 Task: Open Card Cloud Migration Planning in Board IT Infrastructure Planning and Optimization to Workspace Information Management and add a team member Softage.2@softage.net, a label Blue, a checklist Social Media Marketing, an attachment from your computer, a color Blue and finally, add a card description 'Plan and execute company team-building activity at a wine tasting' and a comment 'This task presents an opportunity to demonstrate our leadership and decision-making skills, making informed choices and taking action.'. Add a start date 'Jan 06, 1900' with a due date 'Jan 13, 1900'
Action: Mouse moved to (460, 166)
Screenshot: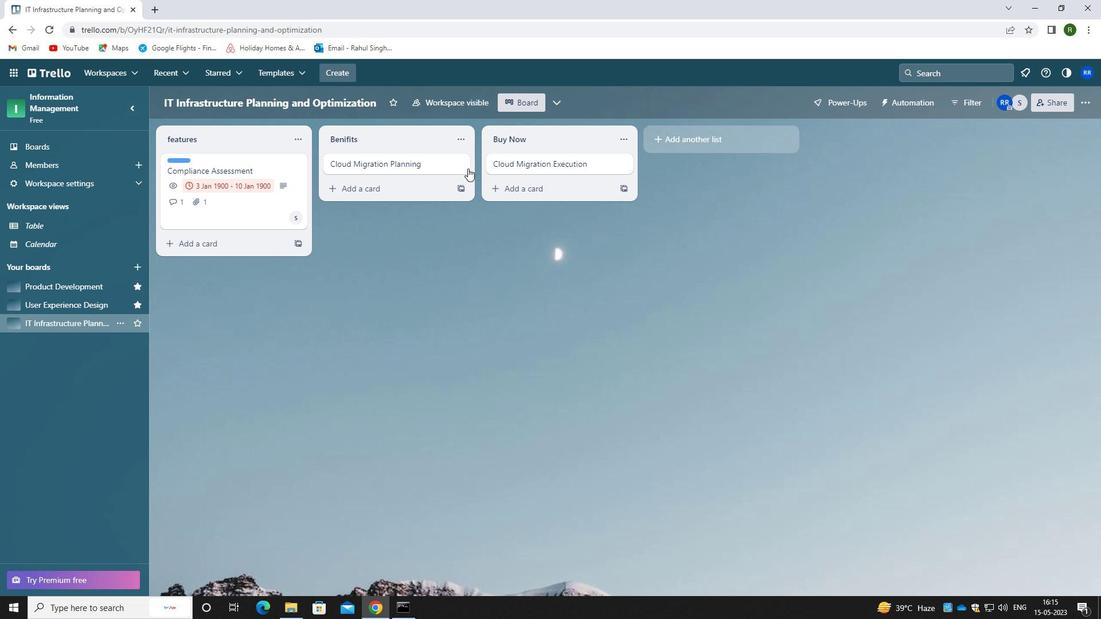
Action: Mouse pressed left at (460, 166)
Screenshot: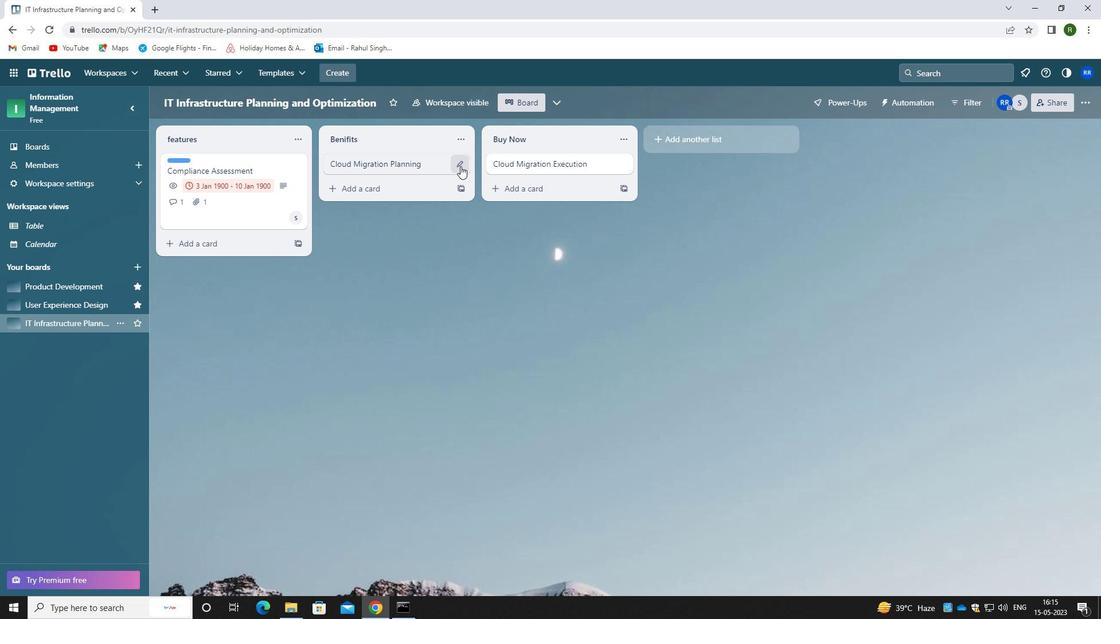
Action: Mouse moved to (521, 160)
Screenshot: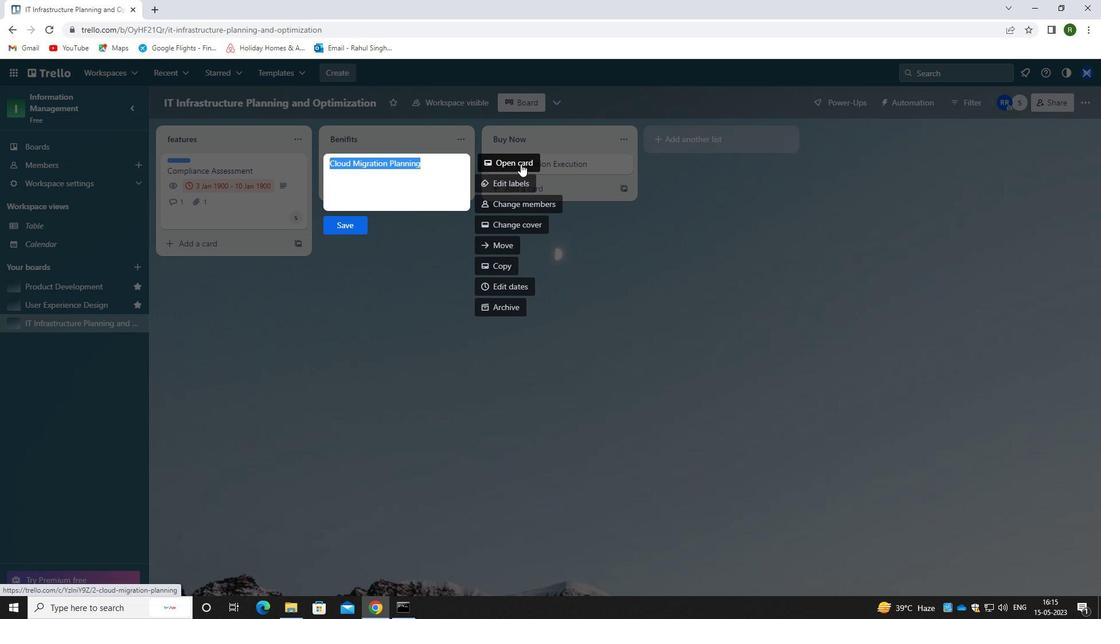 
Action: Mouse pressed left at (521, 160)
Screenshot: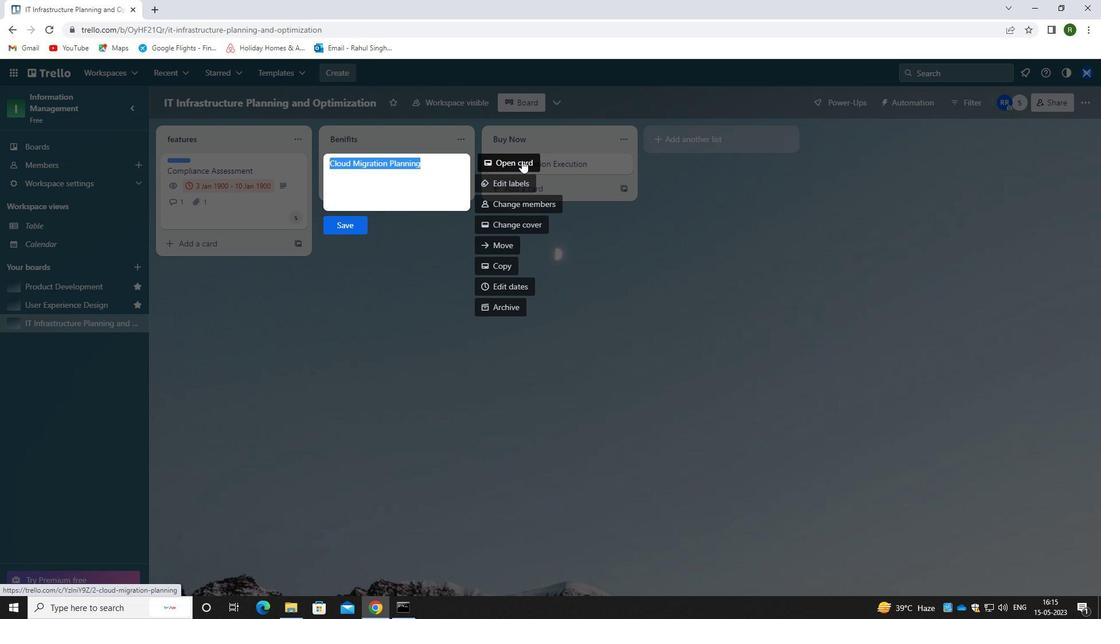 
Action: Mouse moved to (700, 204)
Screenshot: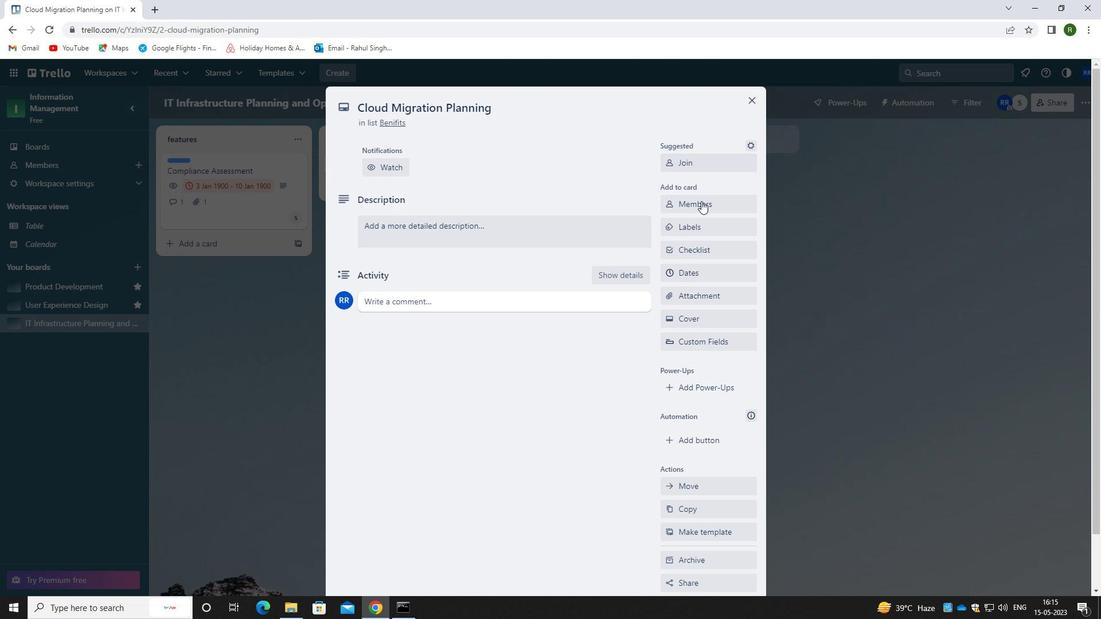 
Action: Mouse pressed left at (700, 204)
Screenshot: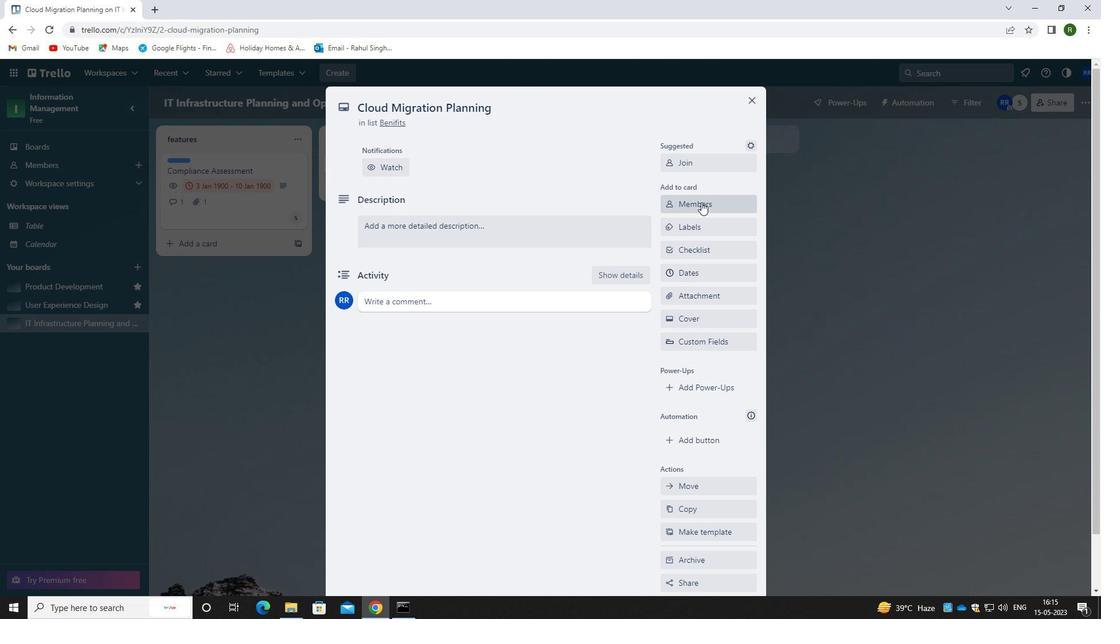 
Action: Mouse moved to (713, 260)
Screenshot: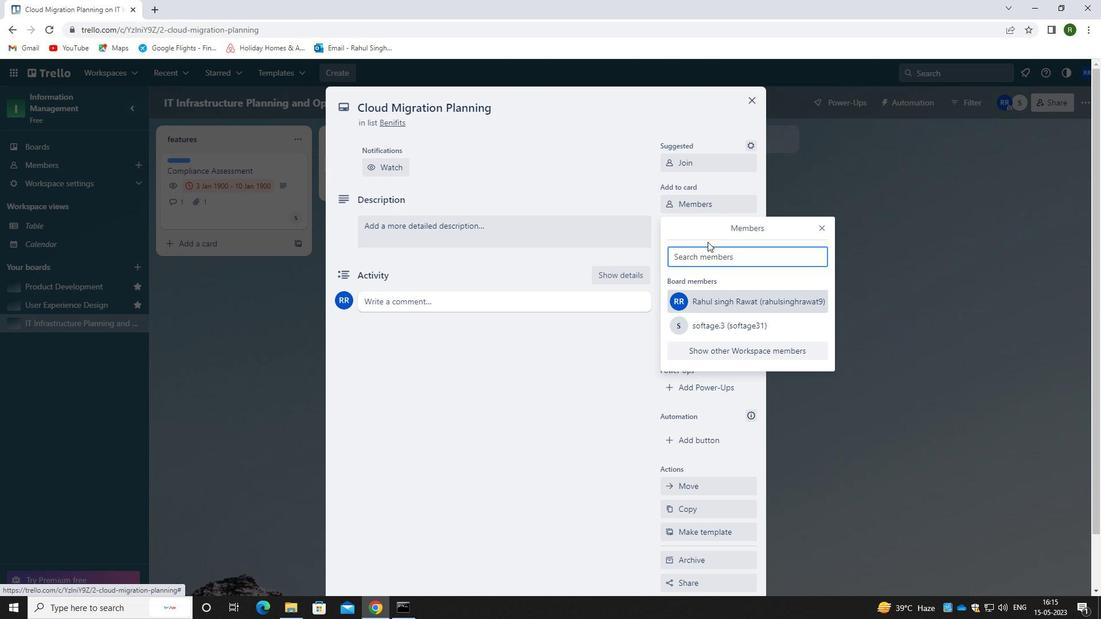 
Action: Key pressed <Key.caps_lock>s<Key.caps_lock>oftage.2<Key.shift>@SOFTAGE,<Key.backspace>.NET
Screenshot: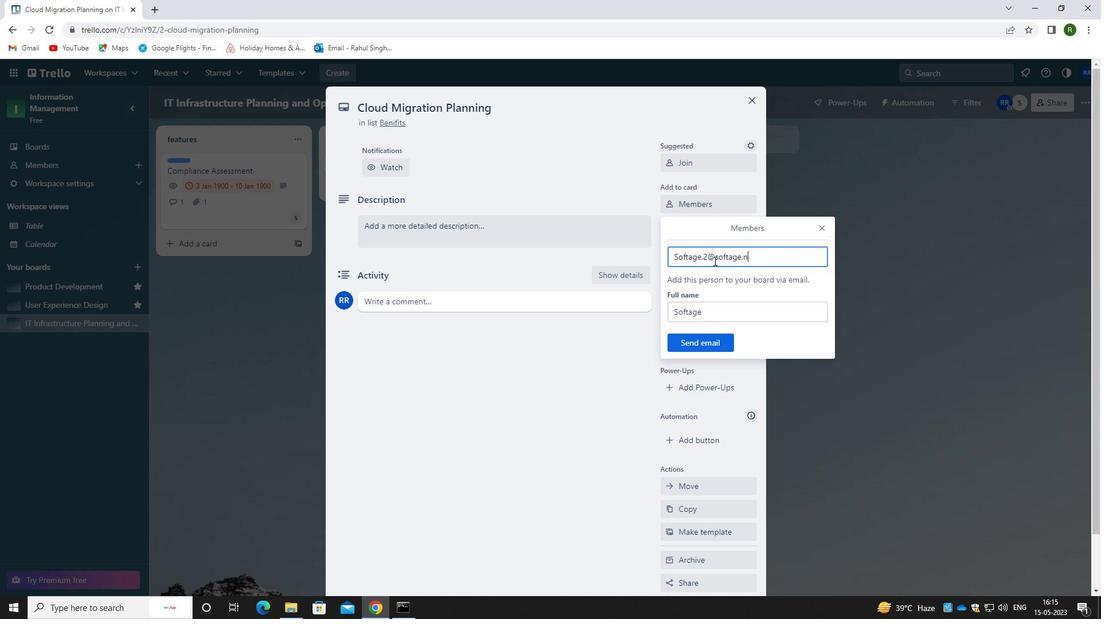 
Action: Mouse moved to (716, 342)
Screenshot: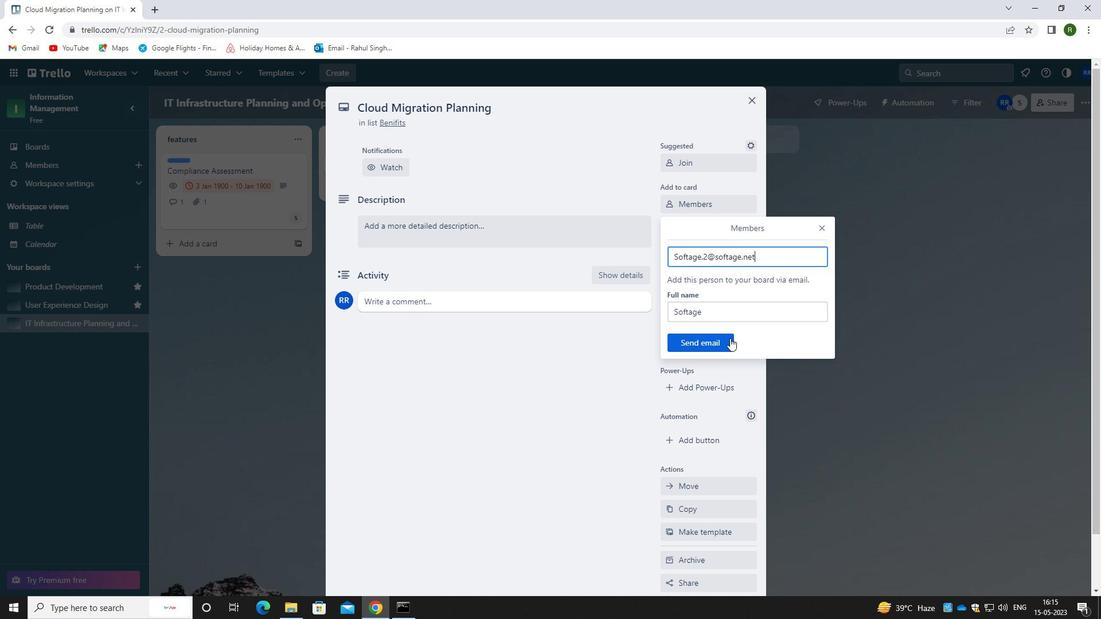 
Action: Mouse pressed left at (716, 342)
Screenshot: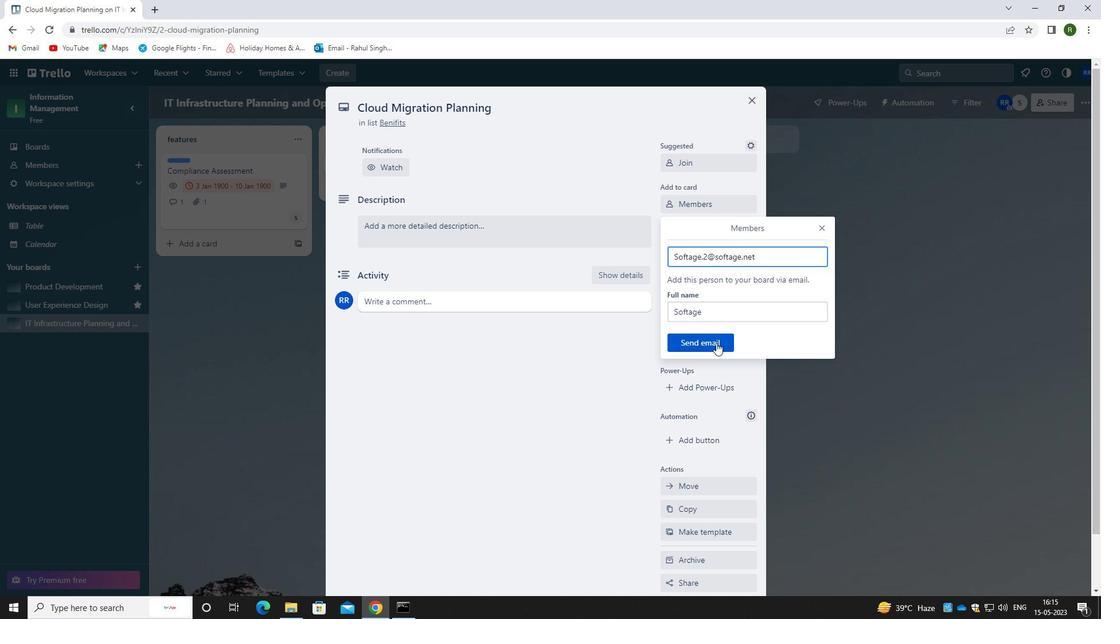 
Action: Mouse moved to (702, 217)
Screenshot: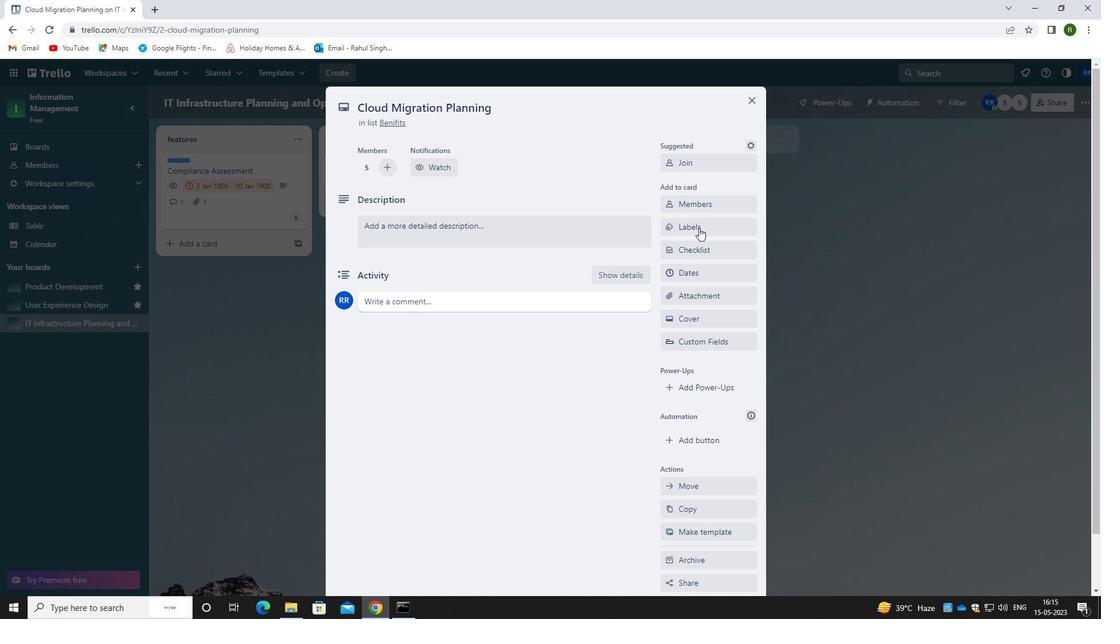
Action: Mouse pressed left at (702, 217)
Screenshot: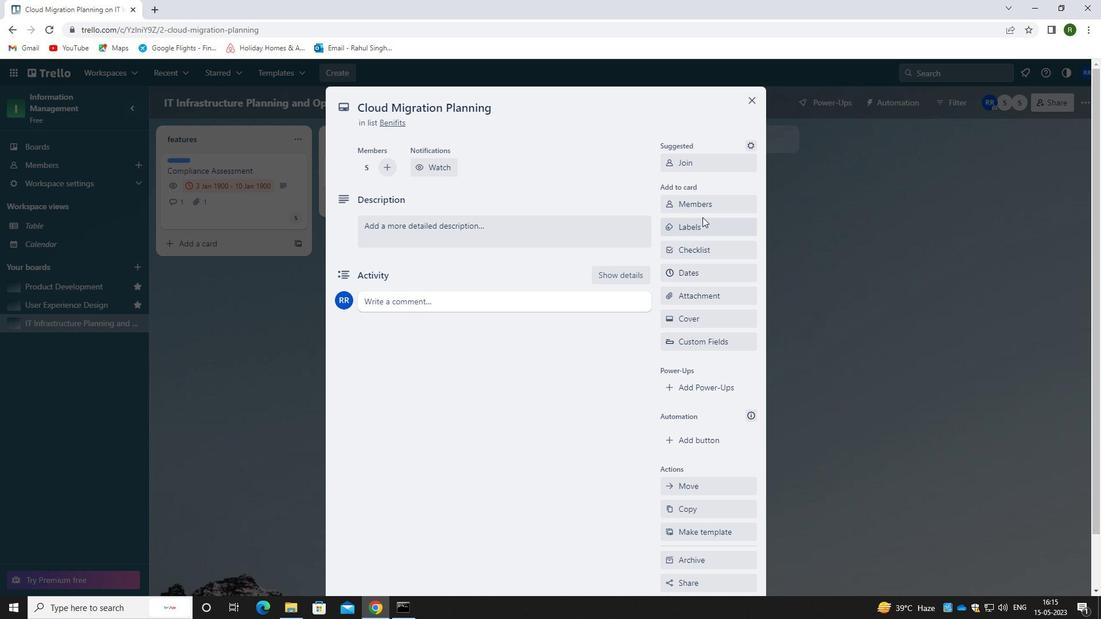 
Action: Mouse moved to (704, 223)
Screenshot: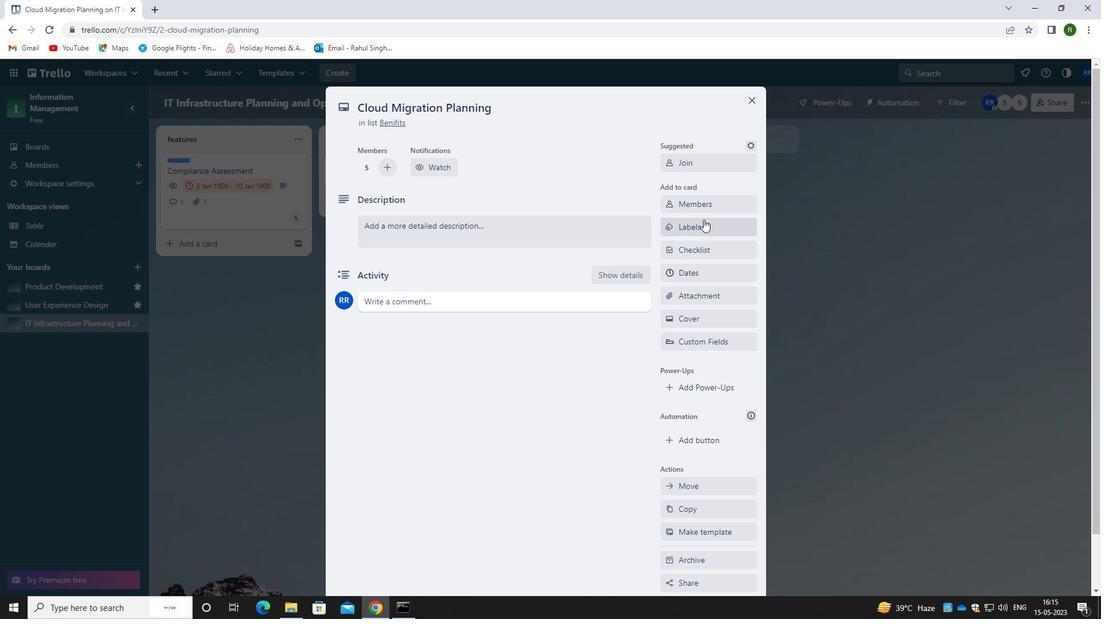 
Action: Mouse pressed left at (704, 223)
Screenshot: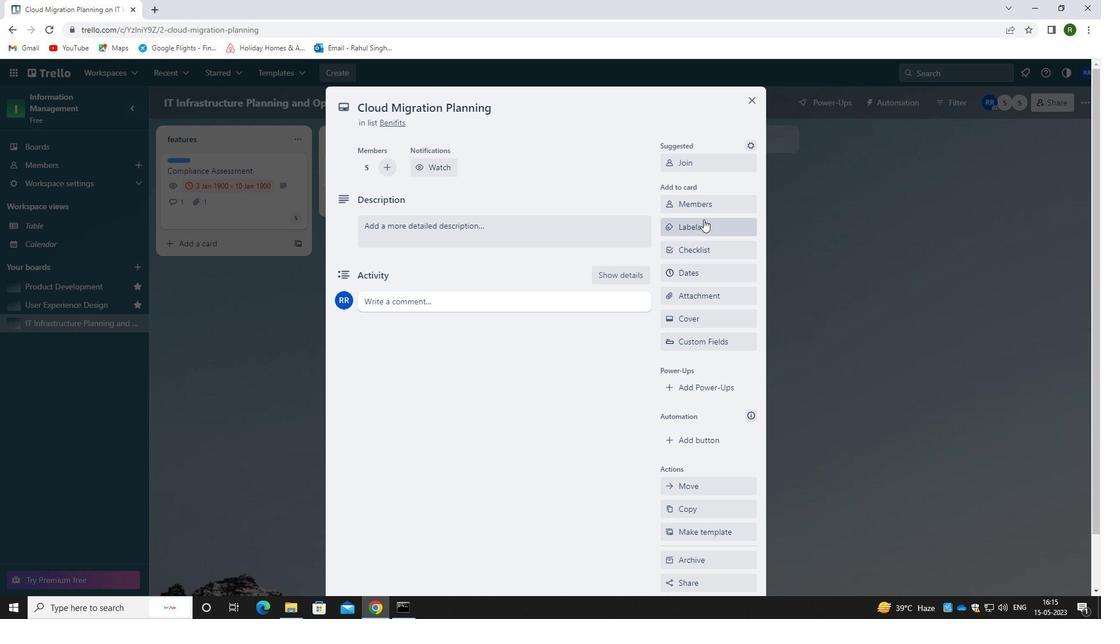 
Action: Key pressed BLUE
Screenshot: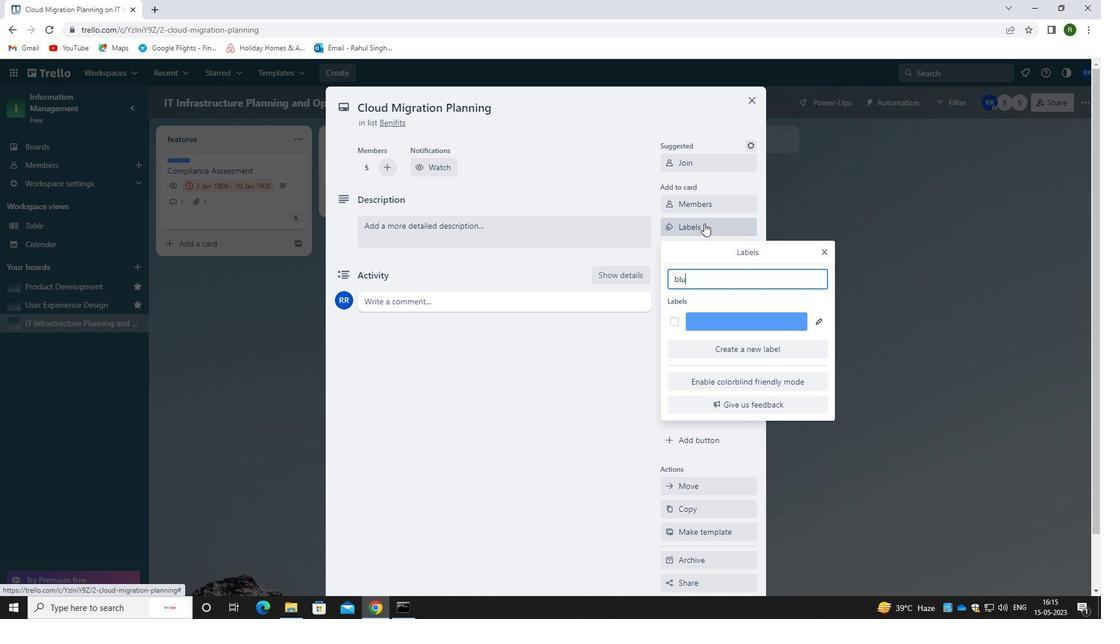 
Action: Mouse moved to (675, 318)
Screenshot: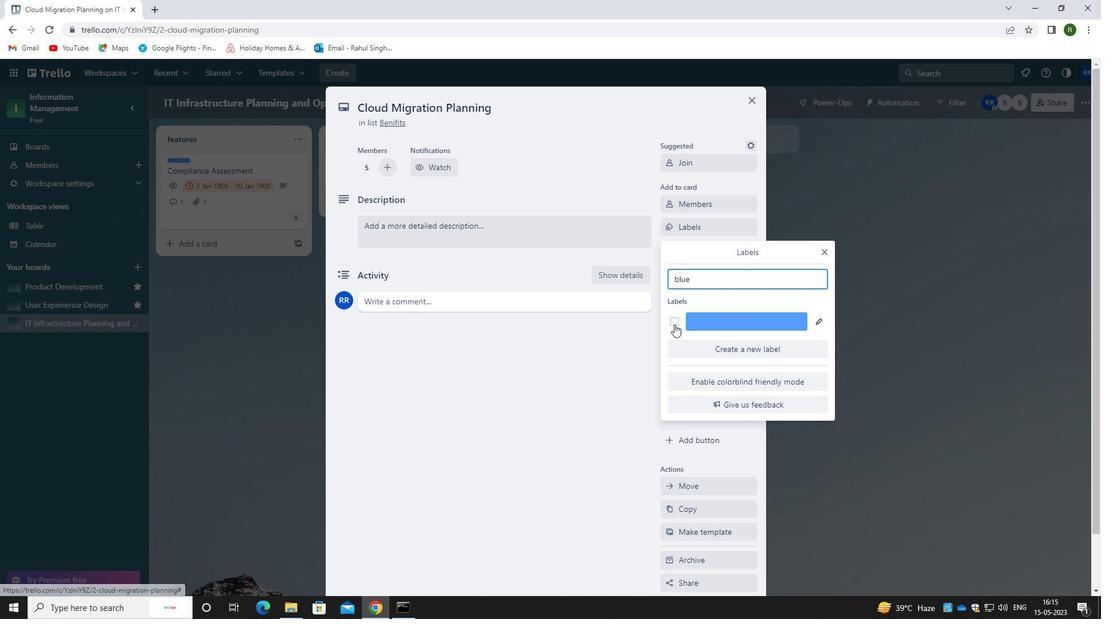 
Action: Mouse pressed left at (675, 318)
Screenshot: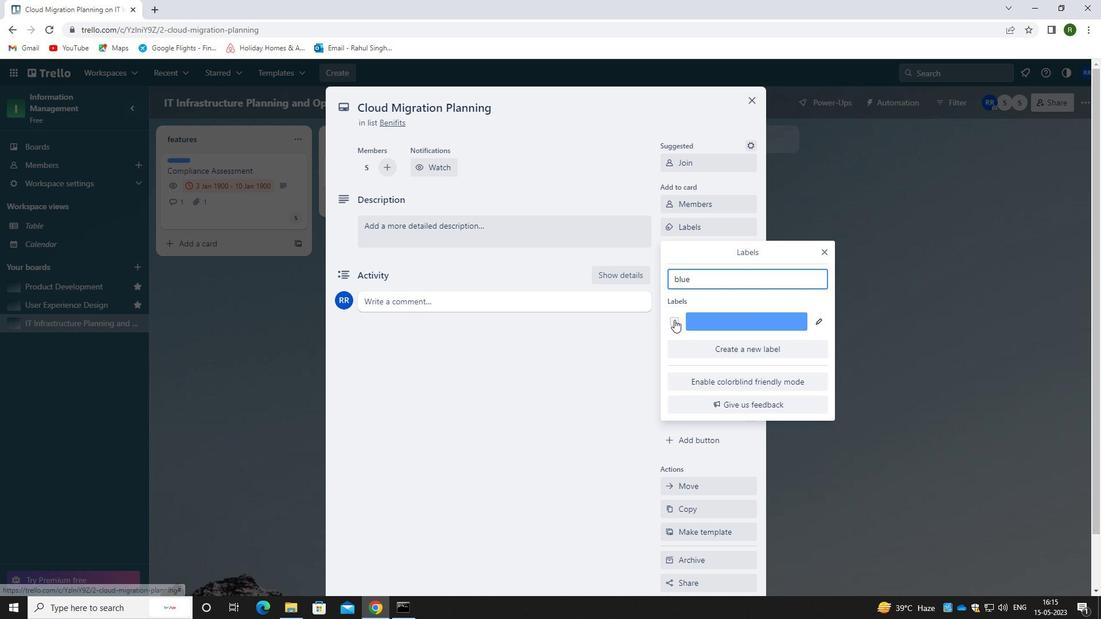 
Action: Mouse moved to (595, 371)
Screenshot: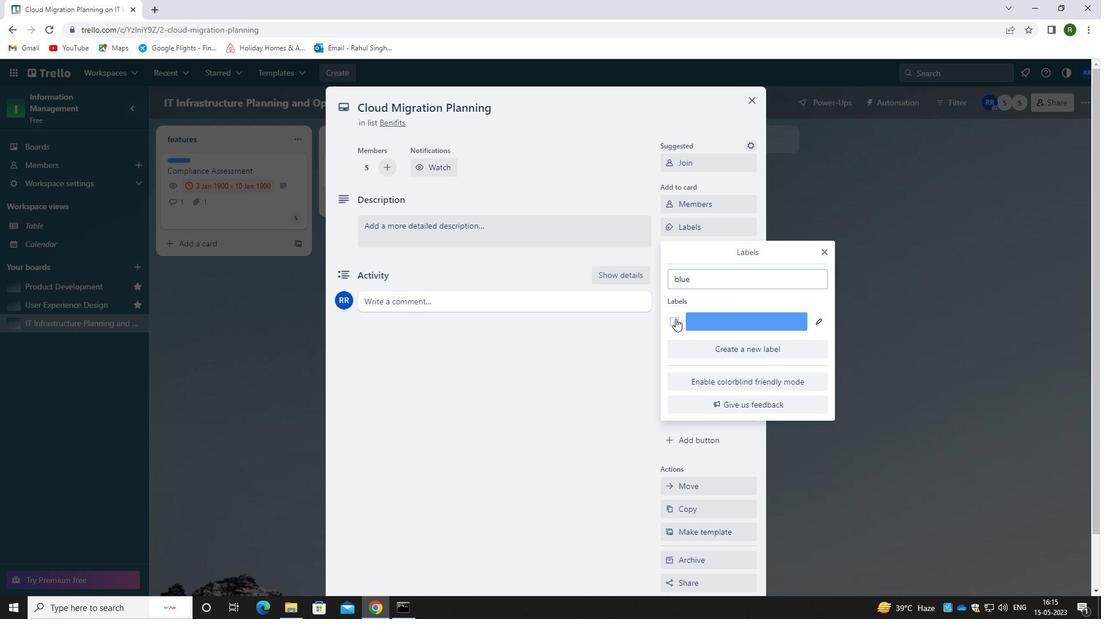 
Action: Mouse pressed left at (595, 371)
Screenshot: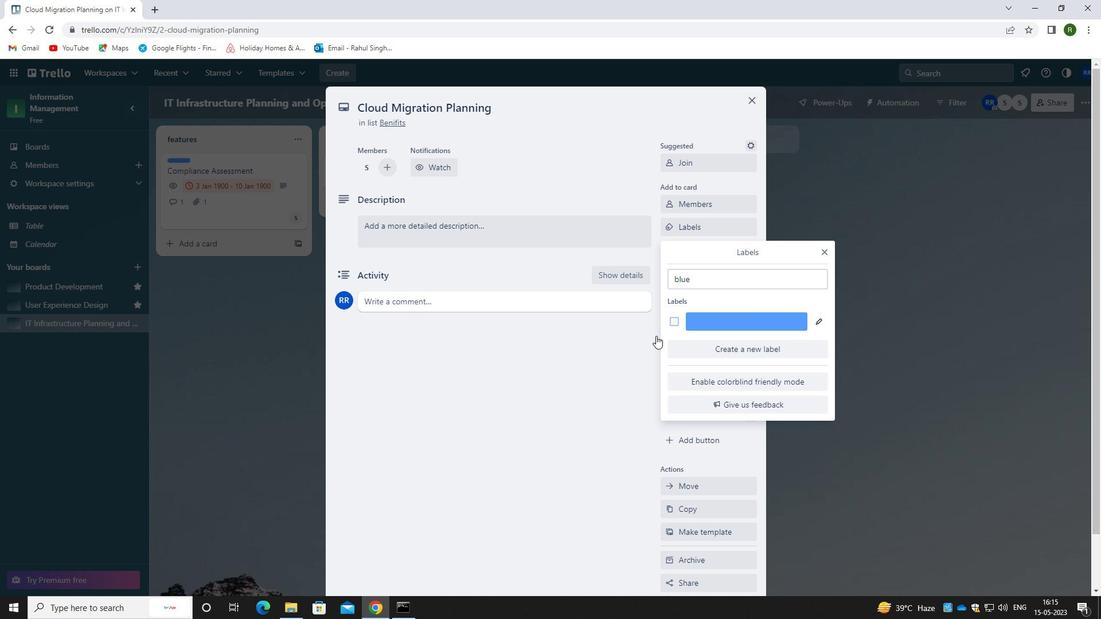 
Action: Mouse moved to (691, 247)
Screenshot: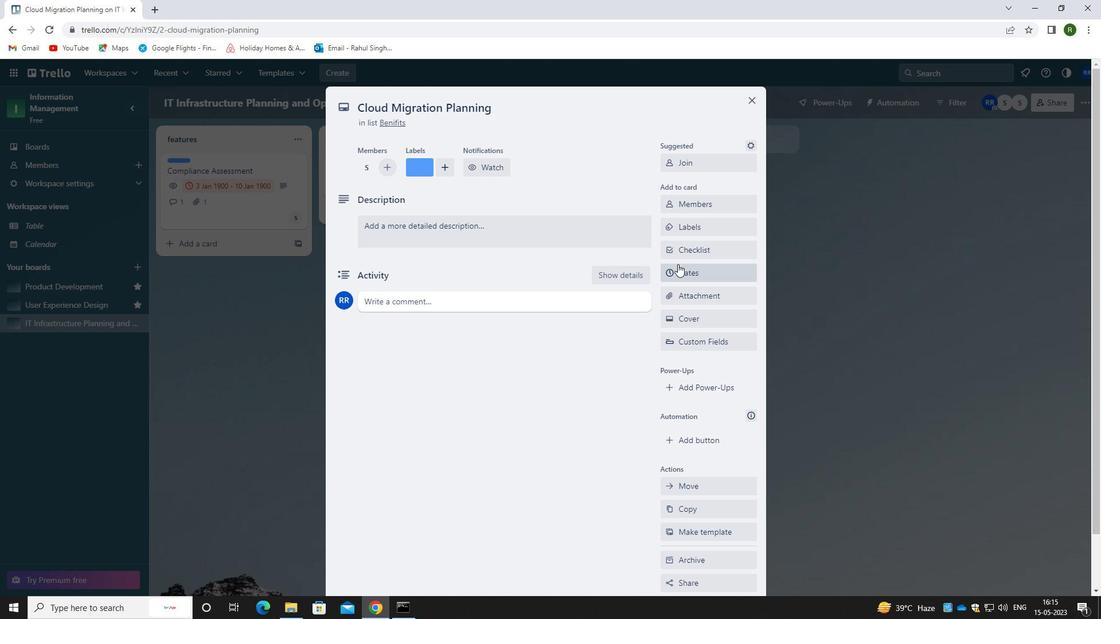 
Action: Mouse pressed left at (691, 247)
Screenshot: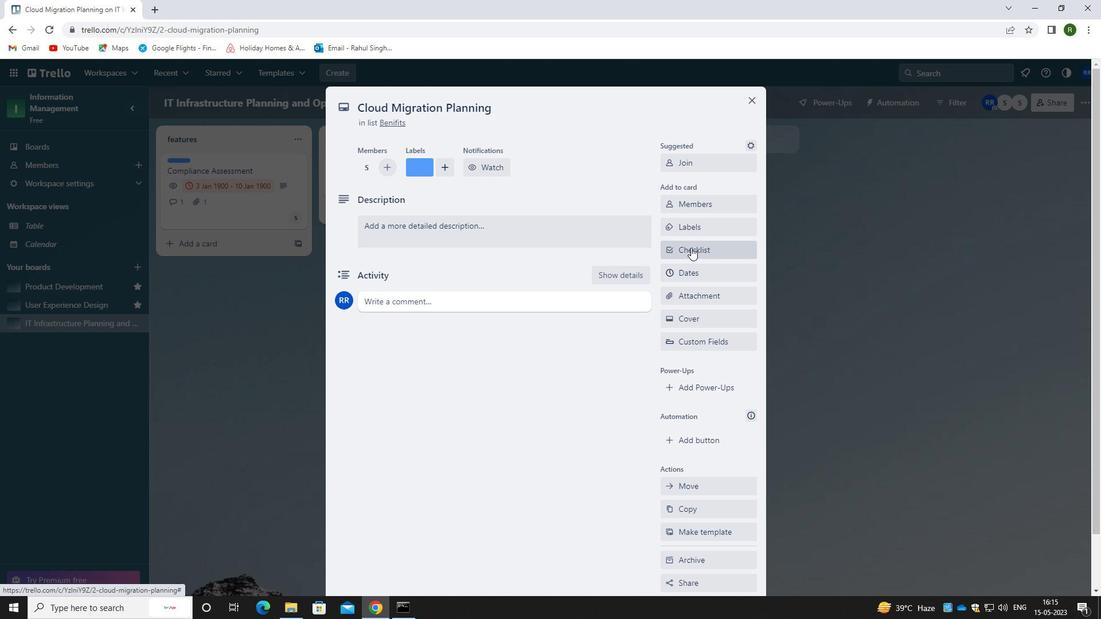 
Action: Mouse moved to (631, 397)
Screenshot: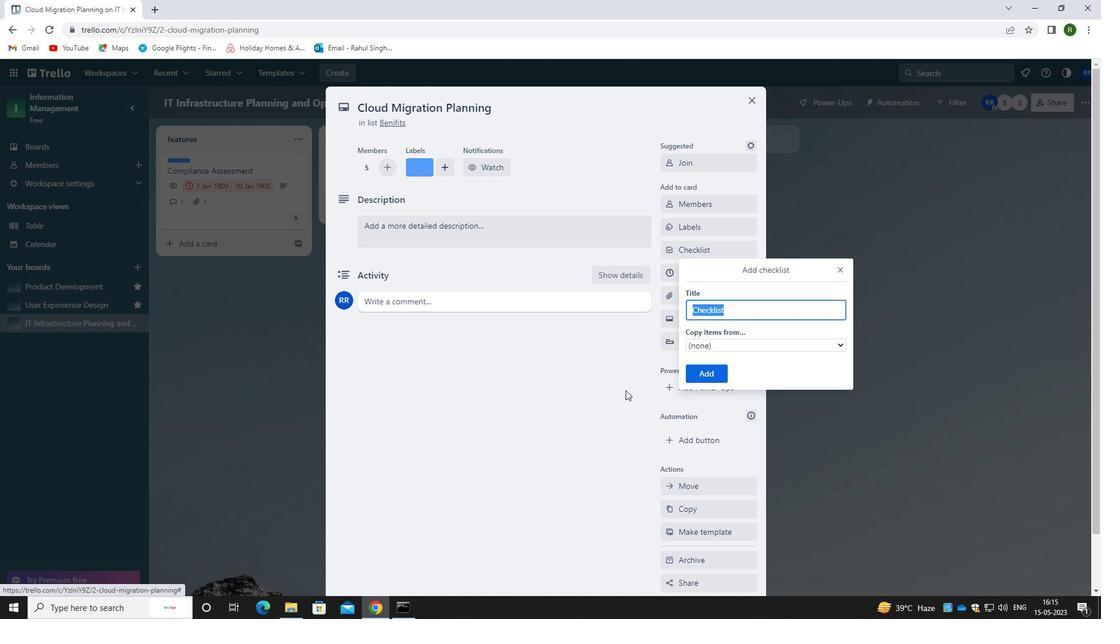 
Action: Key pressed <Key.shift>SOCIAL<Key.space><Key.shift>MEDIA<Key.space><Key.shift>MARKETING
Screenshot: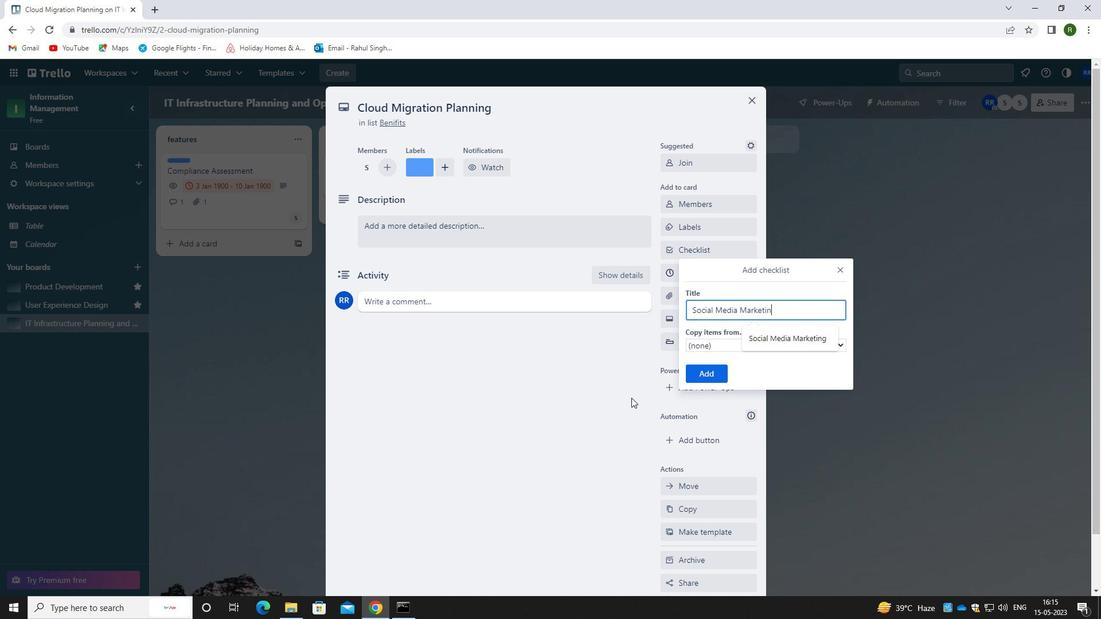 
Action: Mouse moved to (696, 375)
Screenshot: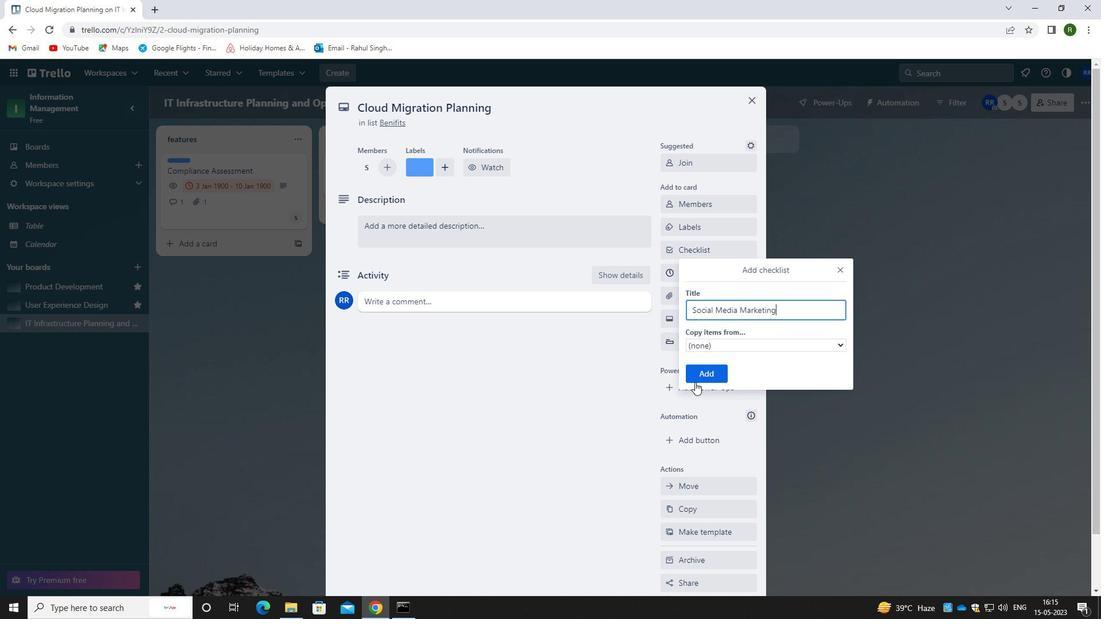 
Action: Mouse pressed left at (696, 375)
Screenshot: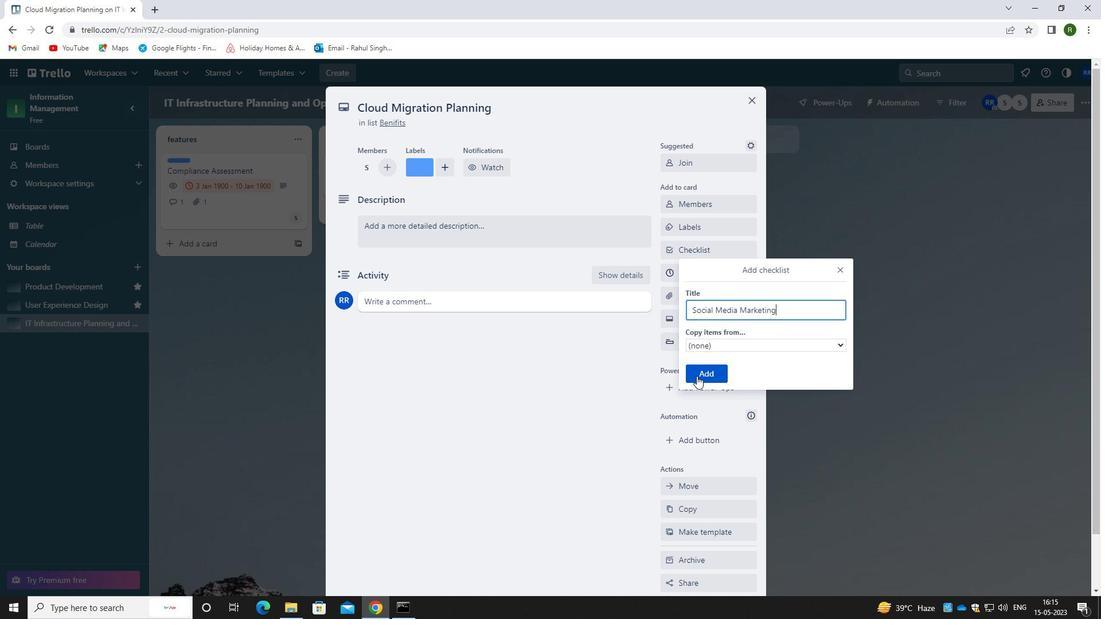 
Action: Mouse moved to (699, 299)
Screenshot: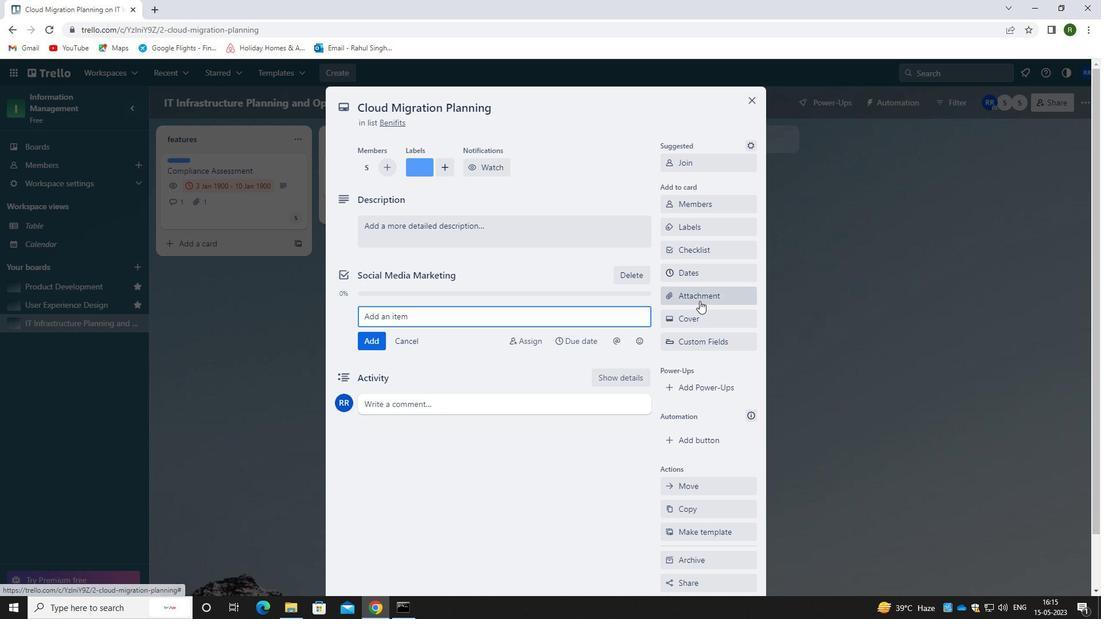 
Action: Mouse pressed left at (699, 299)
Screenshot: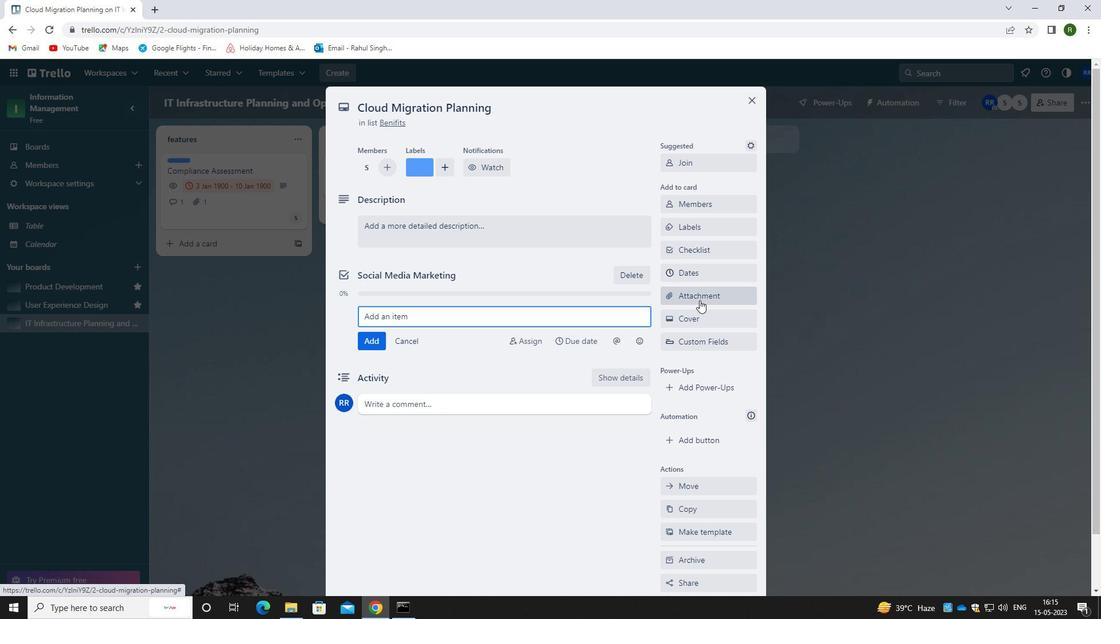 
Action: Mouse moved to (696, 342)
Screenshot: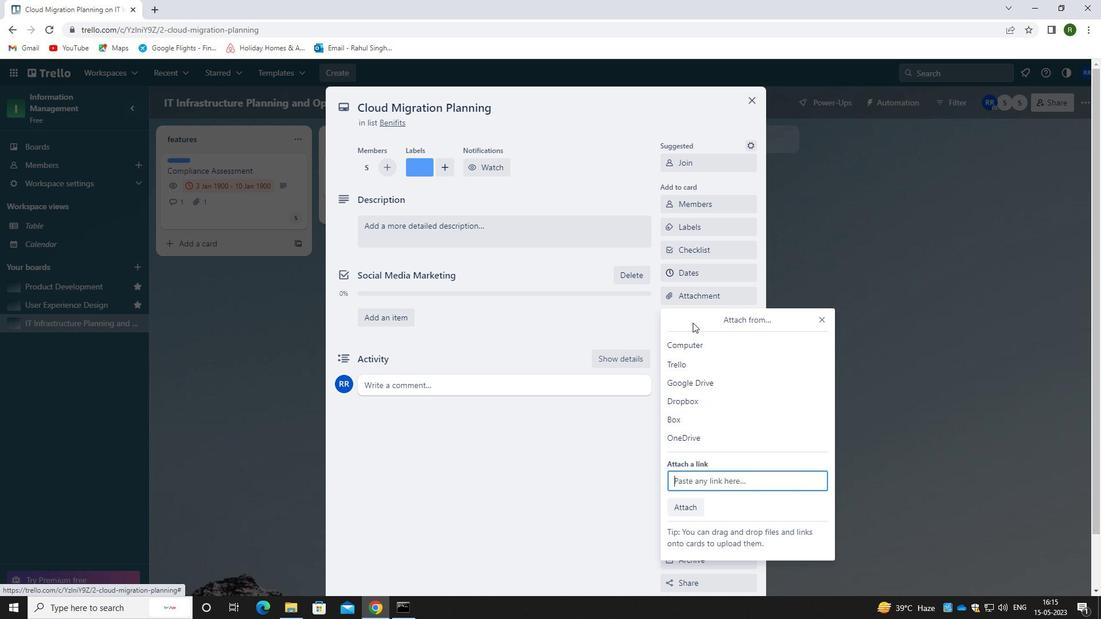 
Action: Mouse pressed left at (696, 342)
Screenshot: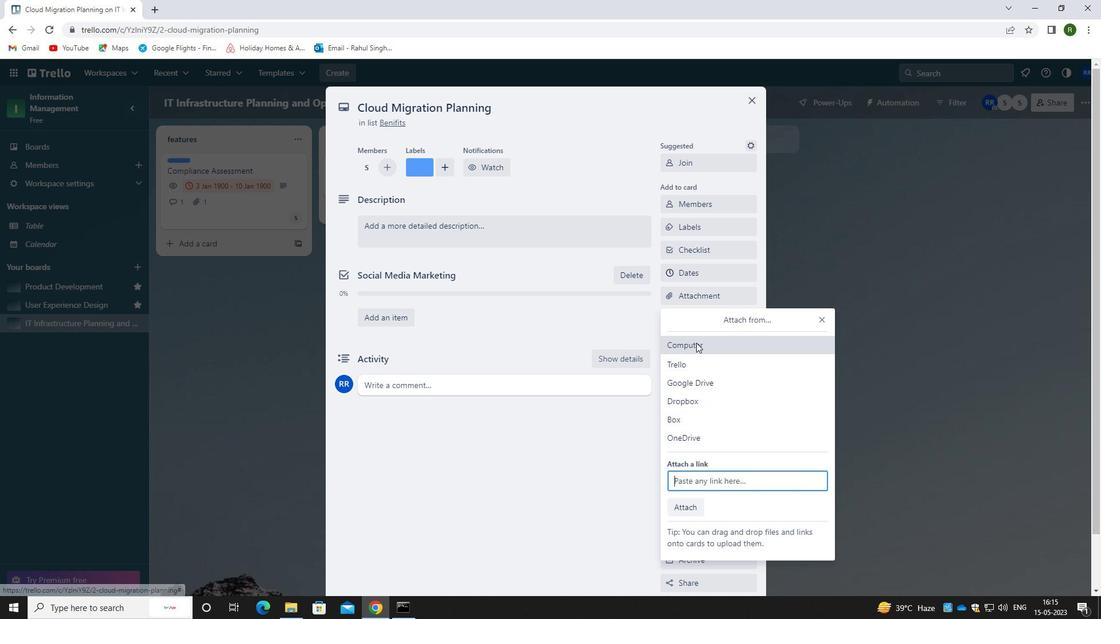 
Action: Mouse moved to (209, 116)
Screenshot: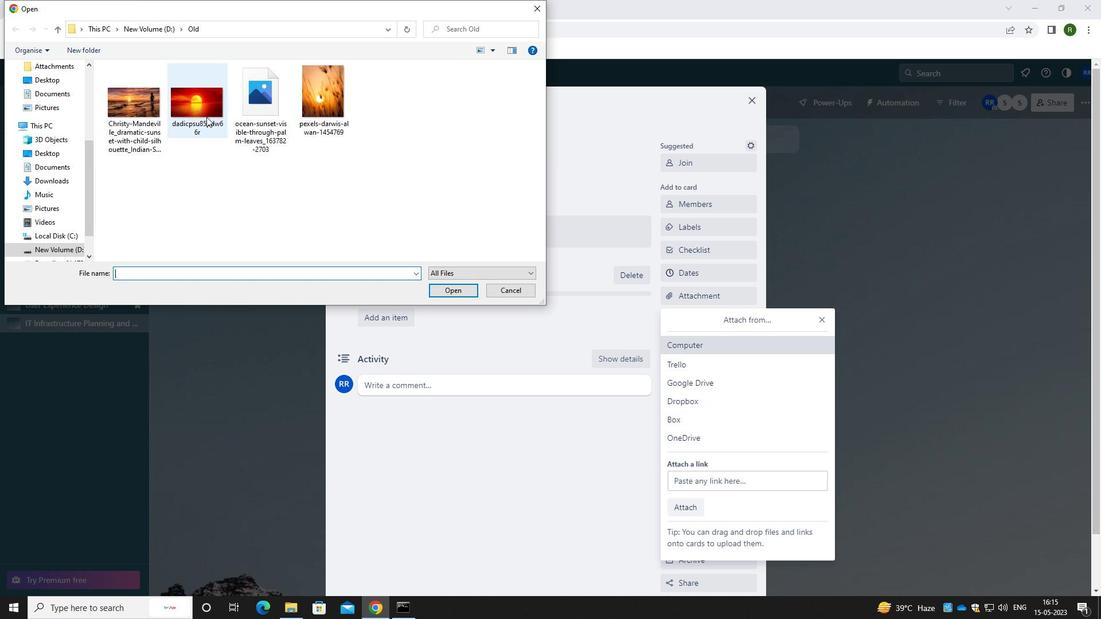 
Action: Mouse pressed left at (209, 116)
Screenshot: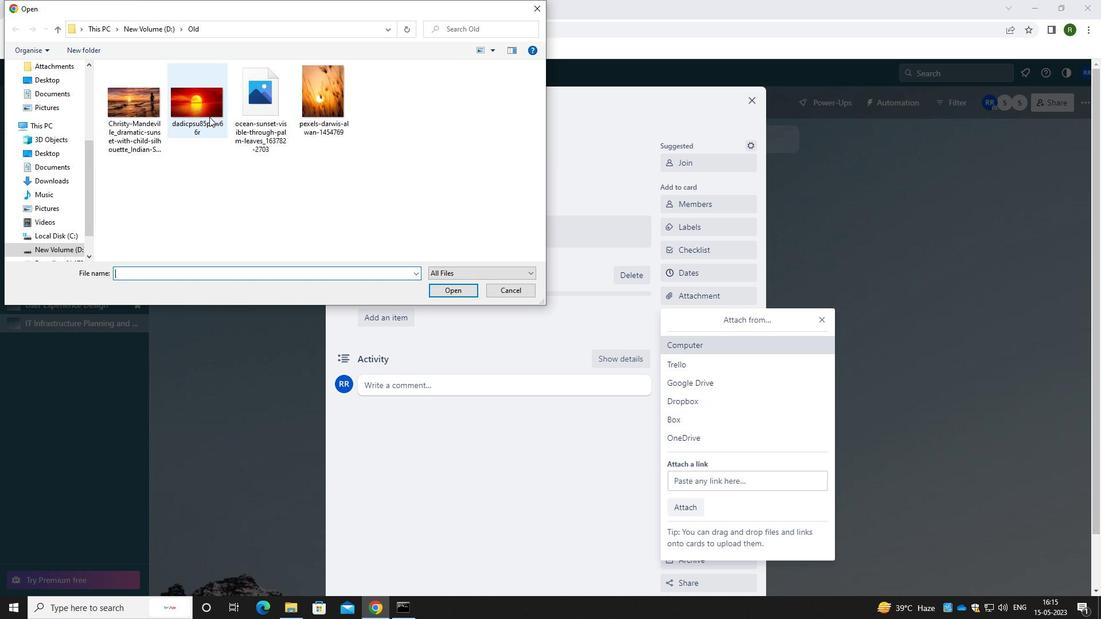 
Action: Mouse moved to (459, 296)
Screenshot: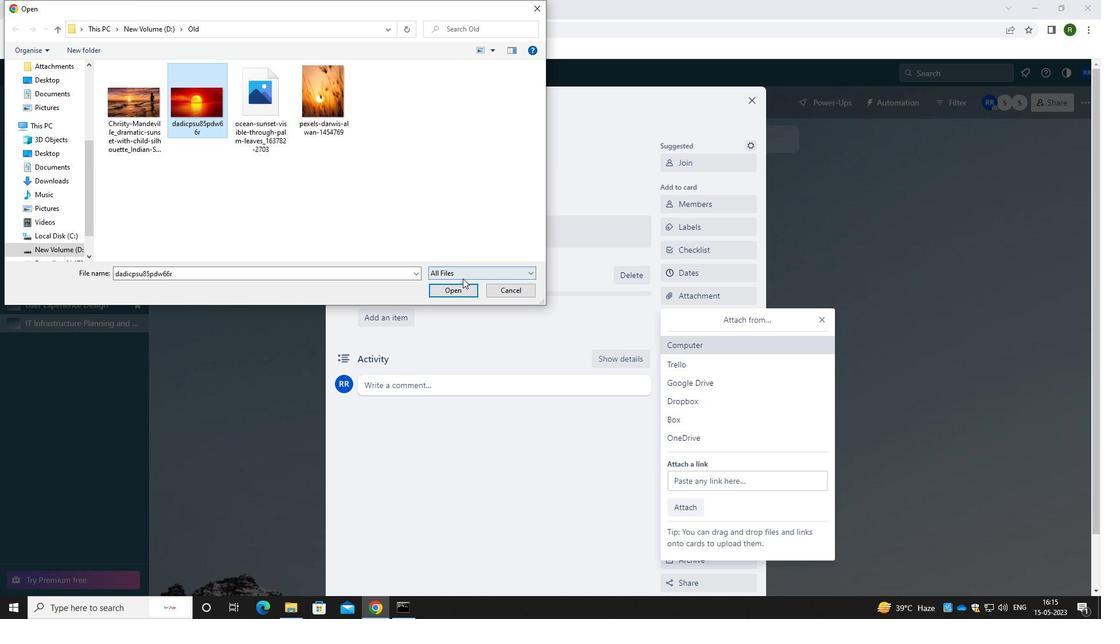 
Action: Mouse pressed left at (459, 296)
Screenshot: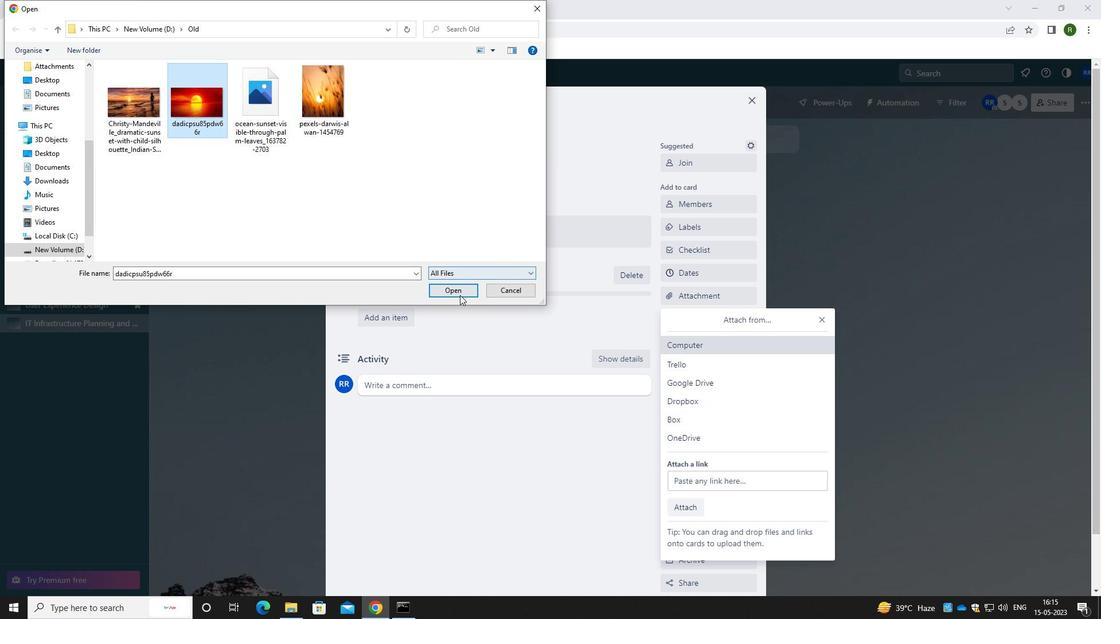 
Action: Mouse moved to (475, 323)
Screenshot: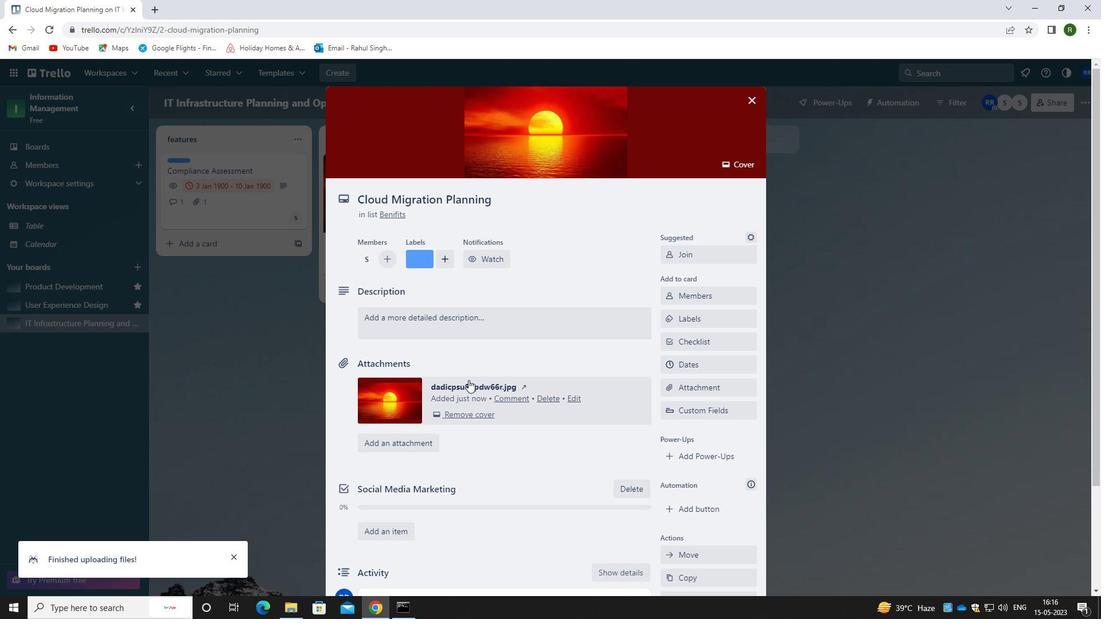
Action: Mouse pressed left at (475, 323)
Screenshot: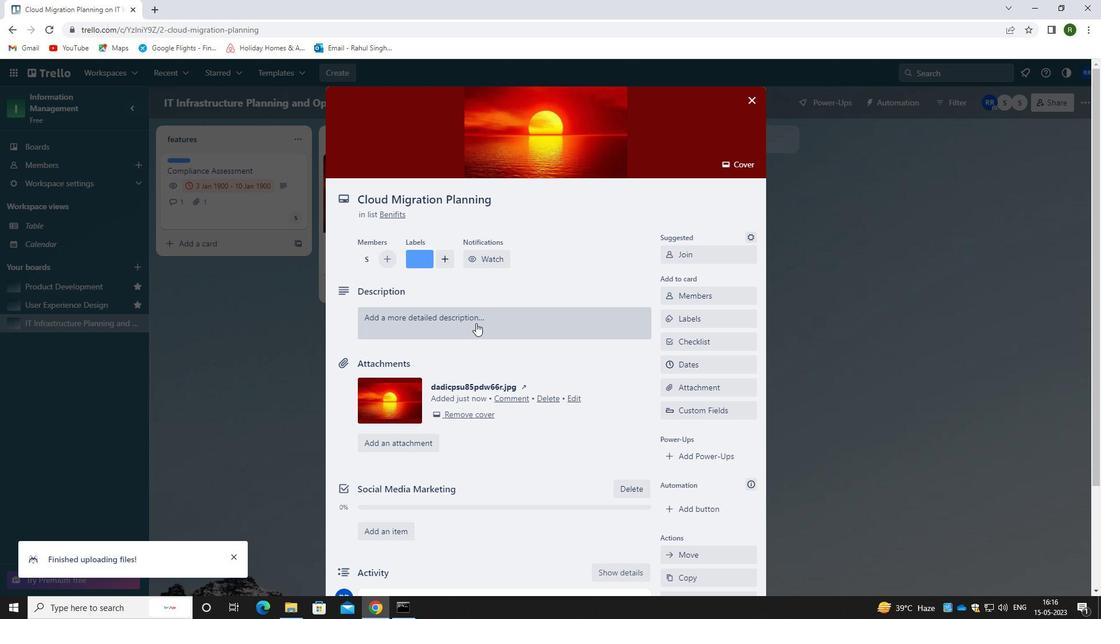 
Action: Mouse moved to (465, 363)
Screenshot: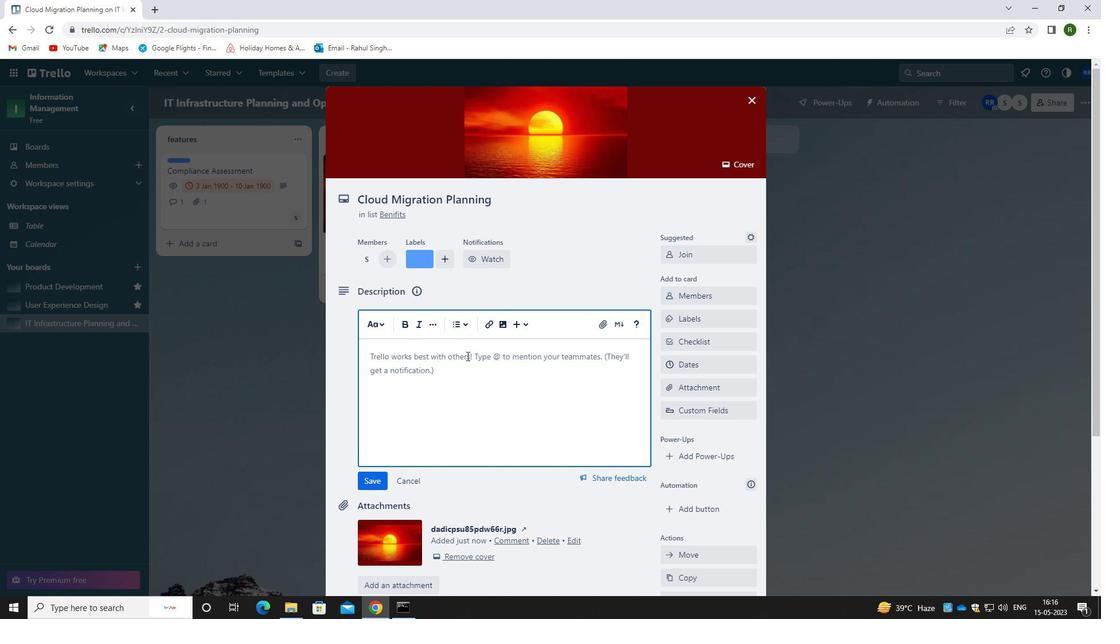 
Action: Mouse pressed left at (465, 363)
Screenshot: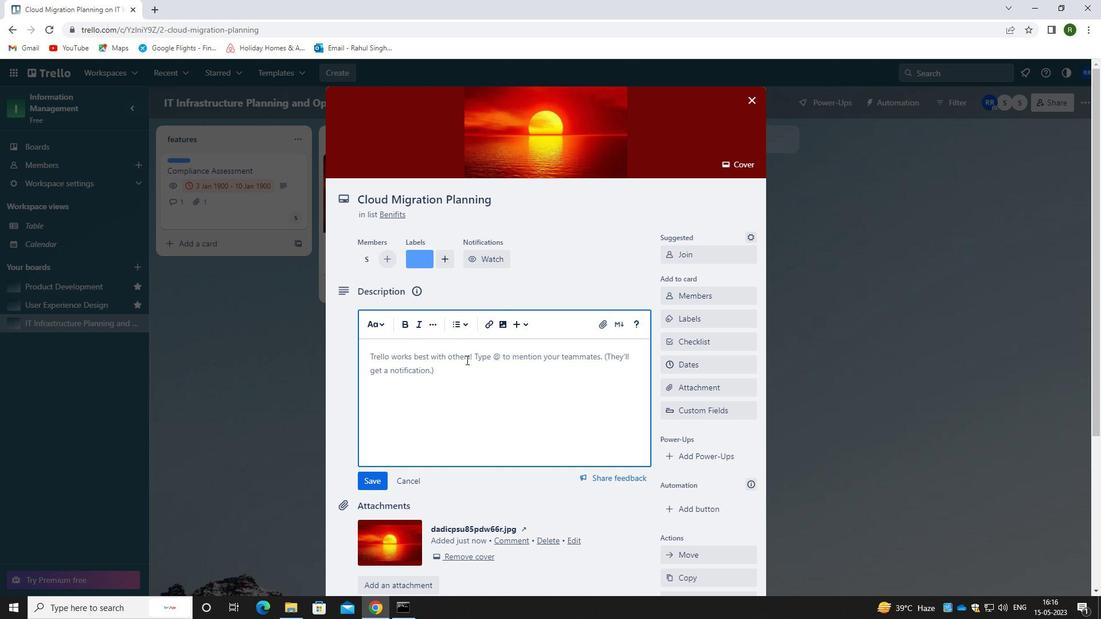 
Action: Mouse moved to (464, 364)
Screenshot: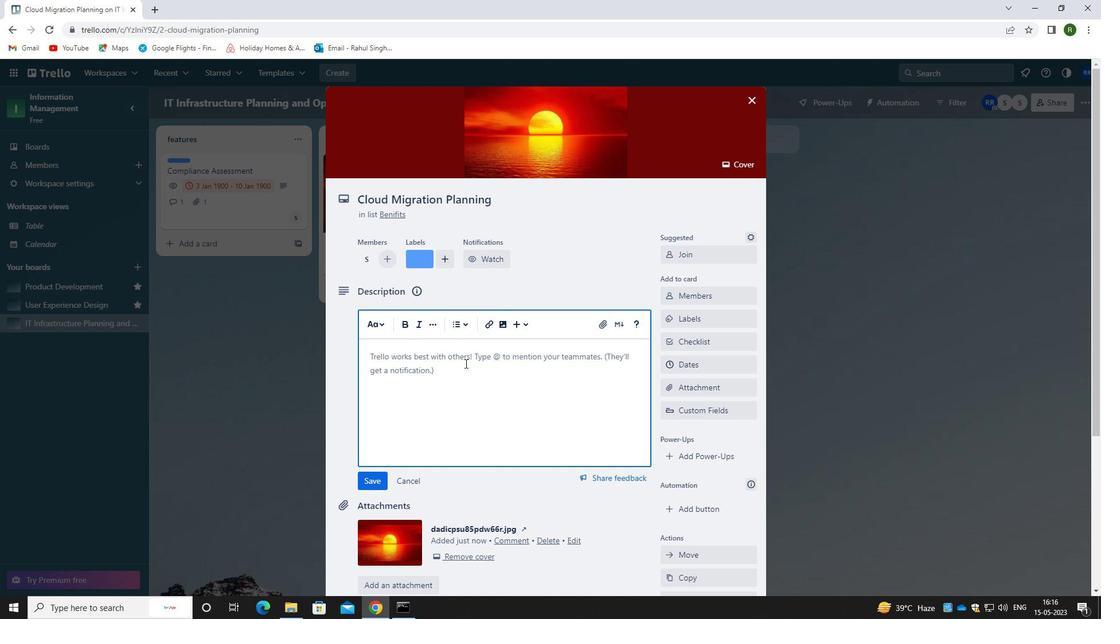 
Action: Key pressed <Key.caps_lock>P<Key.caps_lock>LAN<Key.space>AND<Key.space>EXECUTE<Key.space>COMPANY<Key.space>TEAM-BUILDING<Key.space>ACCTIV<Key.backspace><Key.backspace><Key.backspace><Key.backspace>TIVITY<Key.space>AT<Key.space>A<Key.space>WINE<Key.space>TESTING.
Screenshot: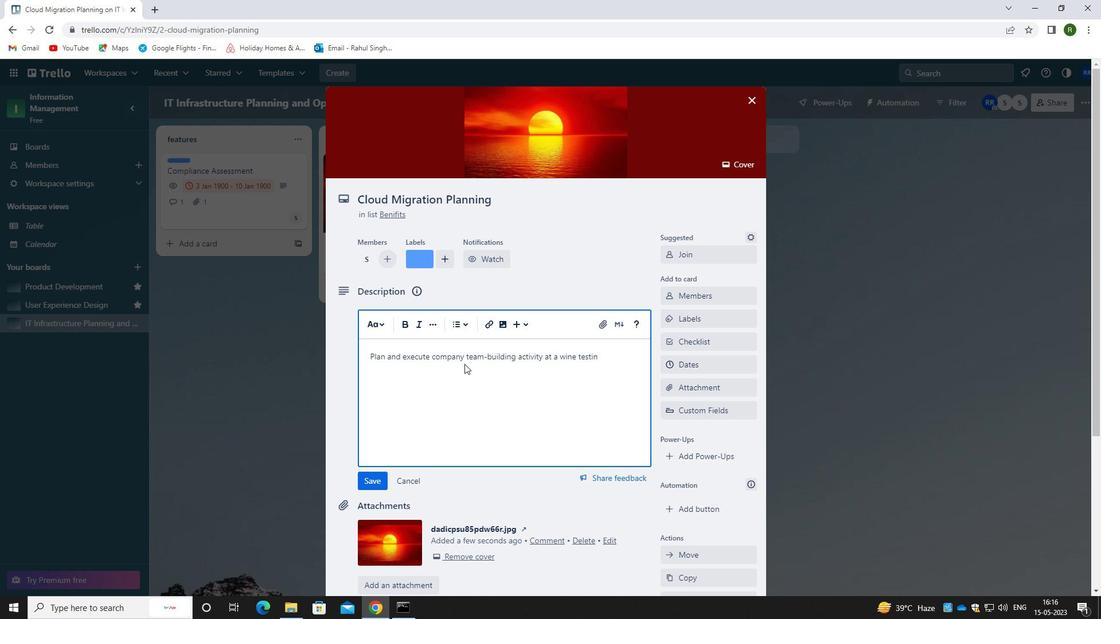 
Action: Mouse moved to (384, 474)
Screenshot: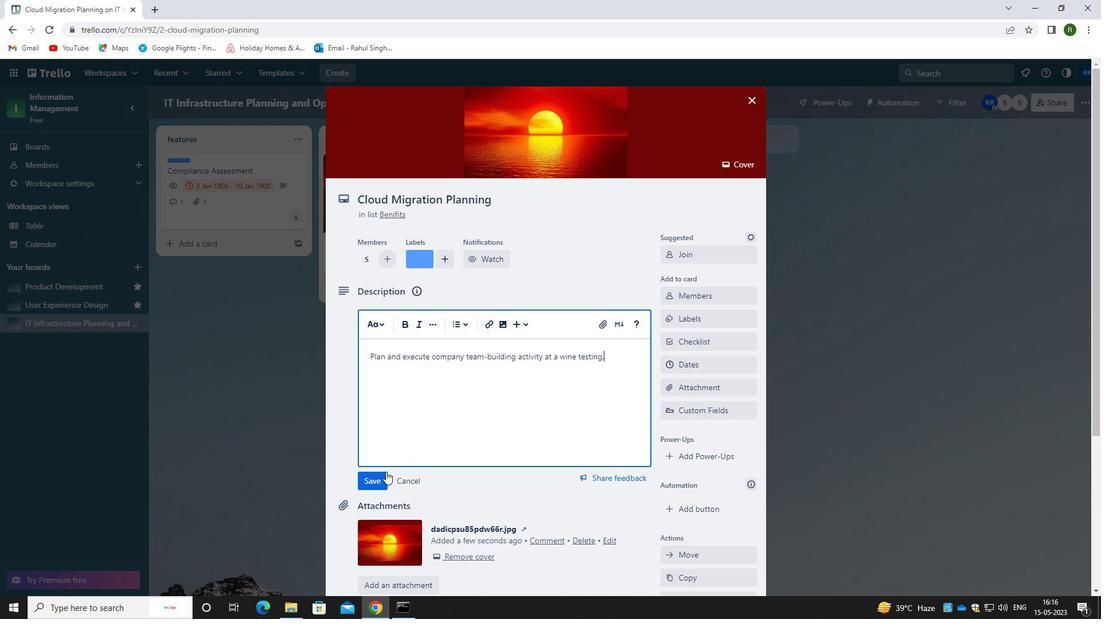 
Action: Mouse pressed left at (384, 474)
Screenshot: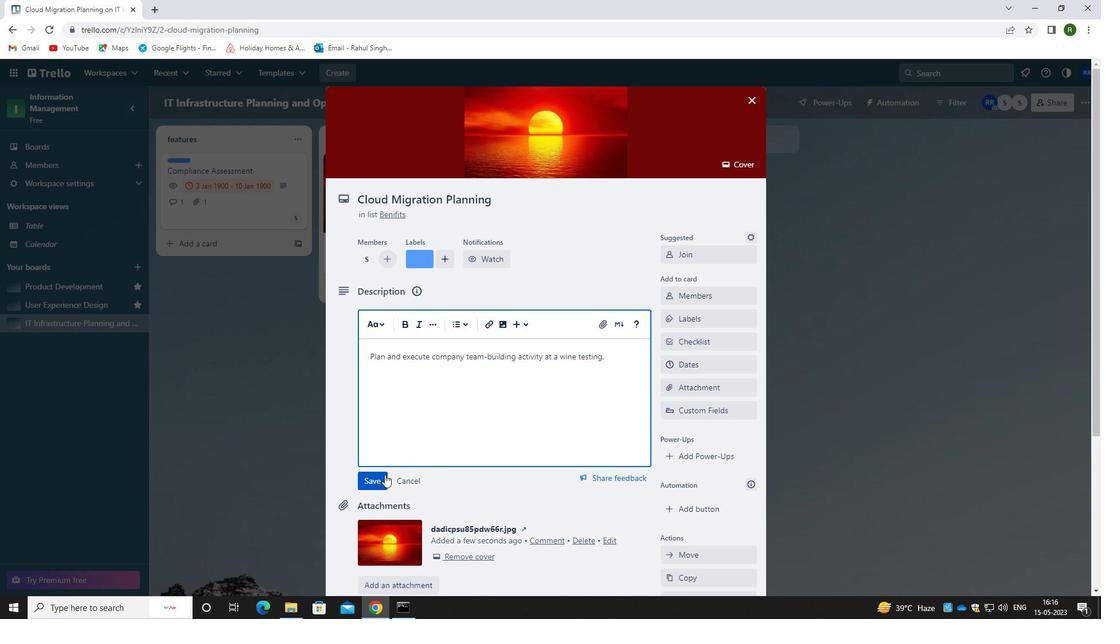 
Action: Mouse moved to (430, 414)
Screenshot: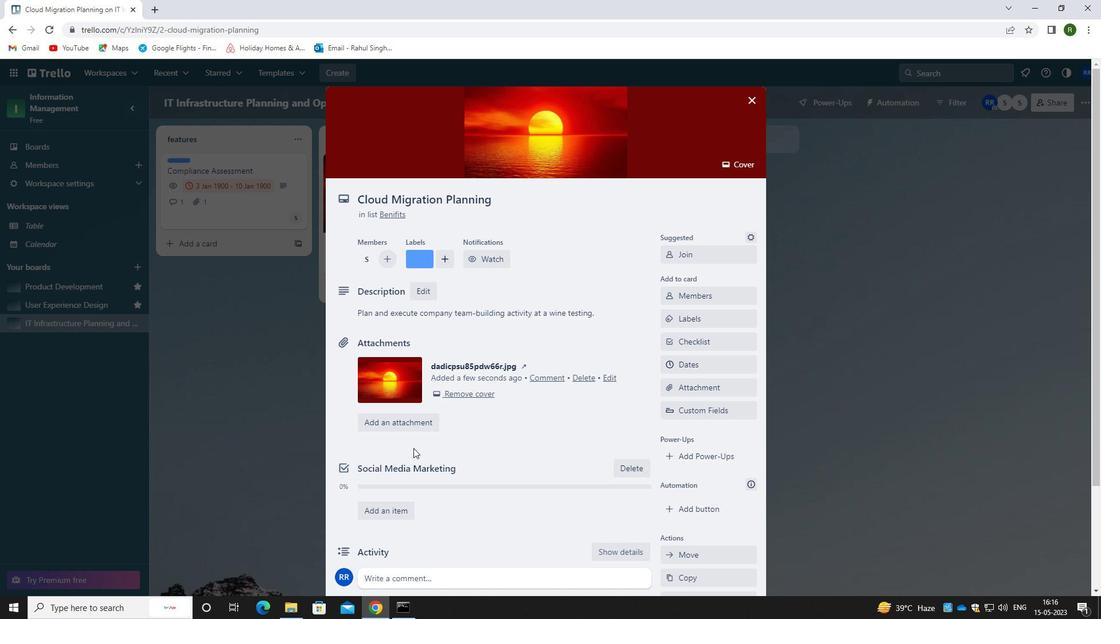 
Action: Mouse scrolled (430, 413) with delta (0, 0)
Screenshot: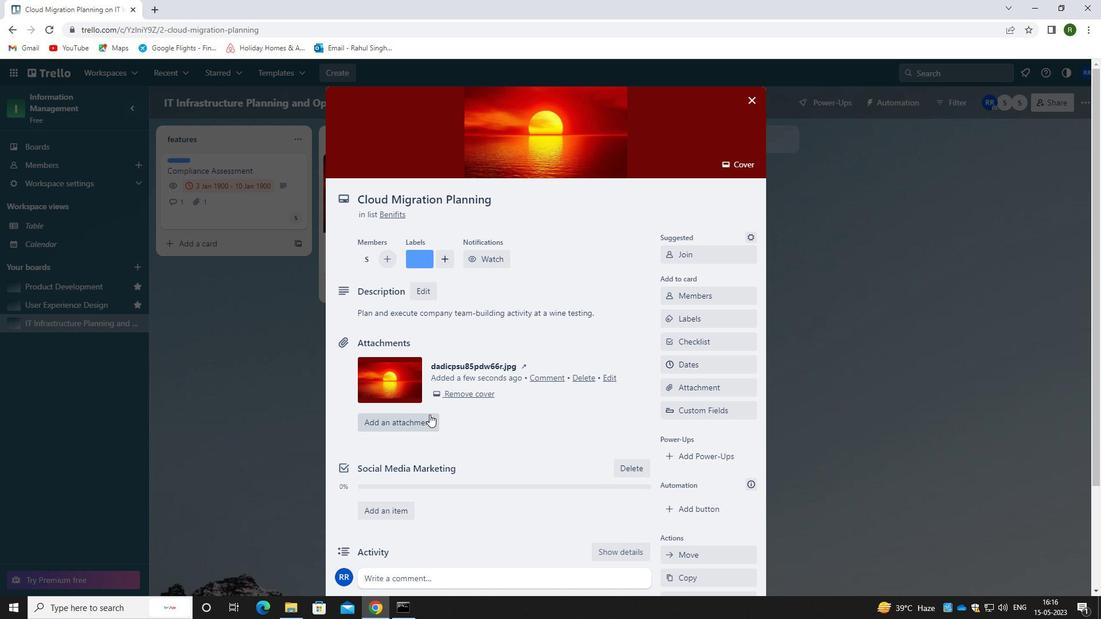 
Action: Mouse scrolled (430, 413) with delta (0, 0)
Screenshot: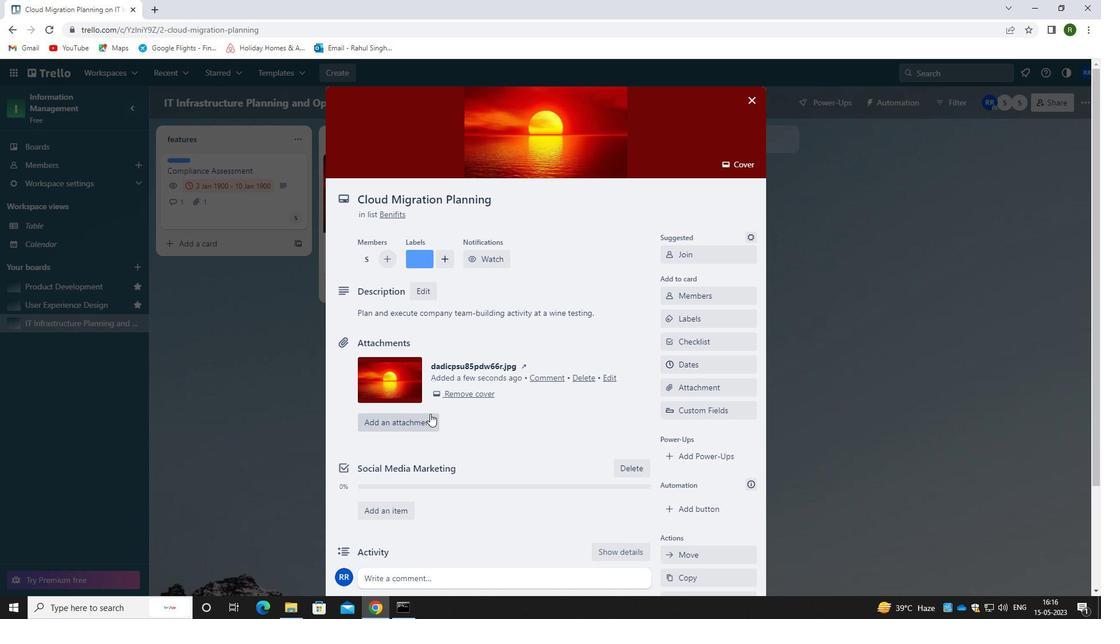 
Action: Mouse moved to (431, 415)
Screenshot: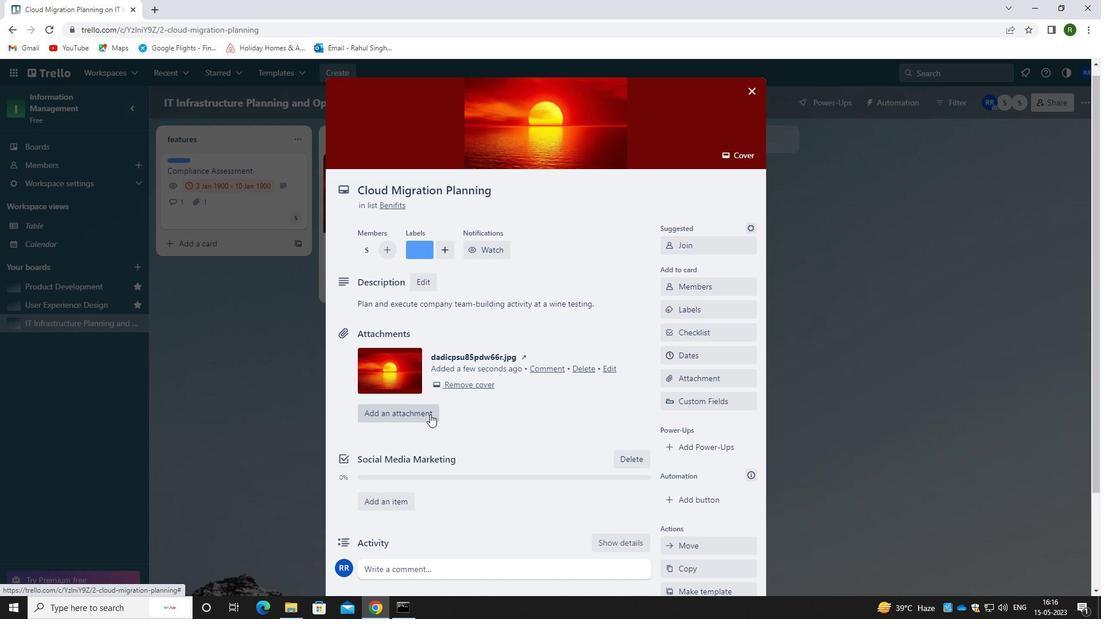 
Action: Mouse scrolled (431, 415) with delta (0, 0)
Screenshot: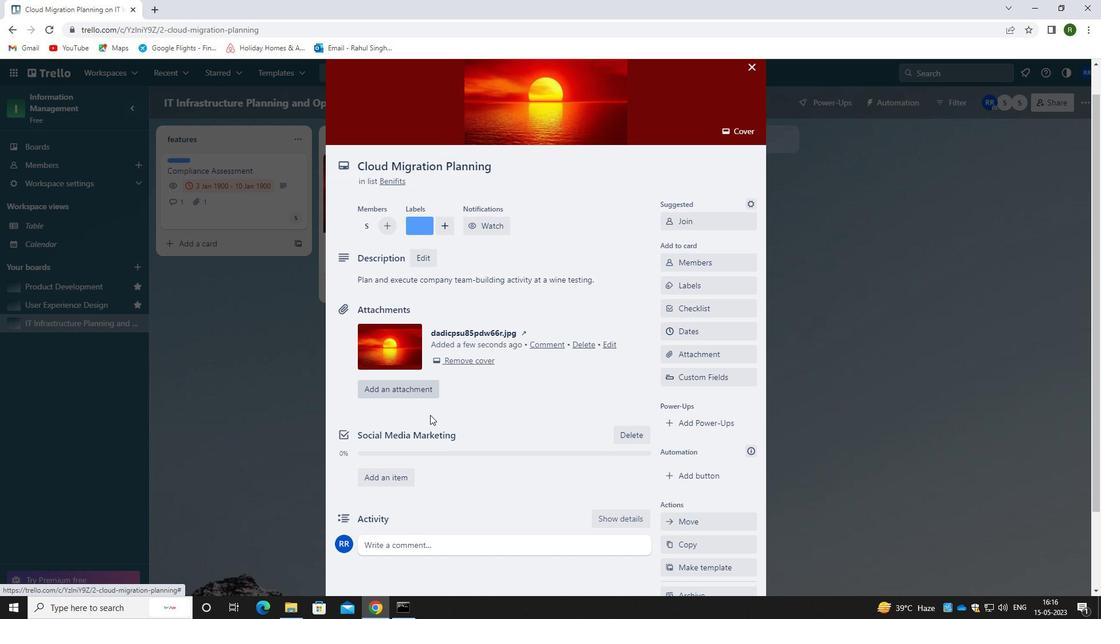 
Action: Mouse moved to (406, 447)
Screenshot: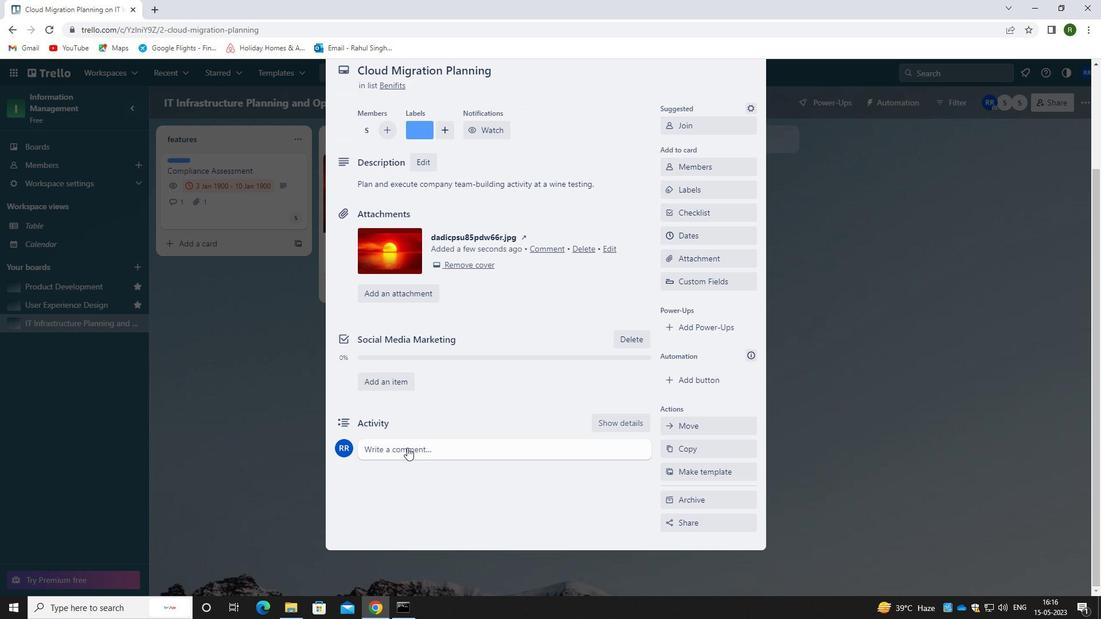 
Action: Mouse pressed left at (406, 447)
Screenshot: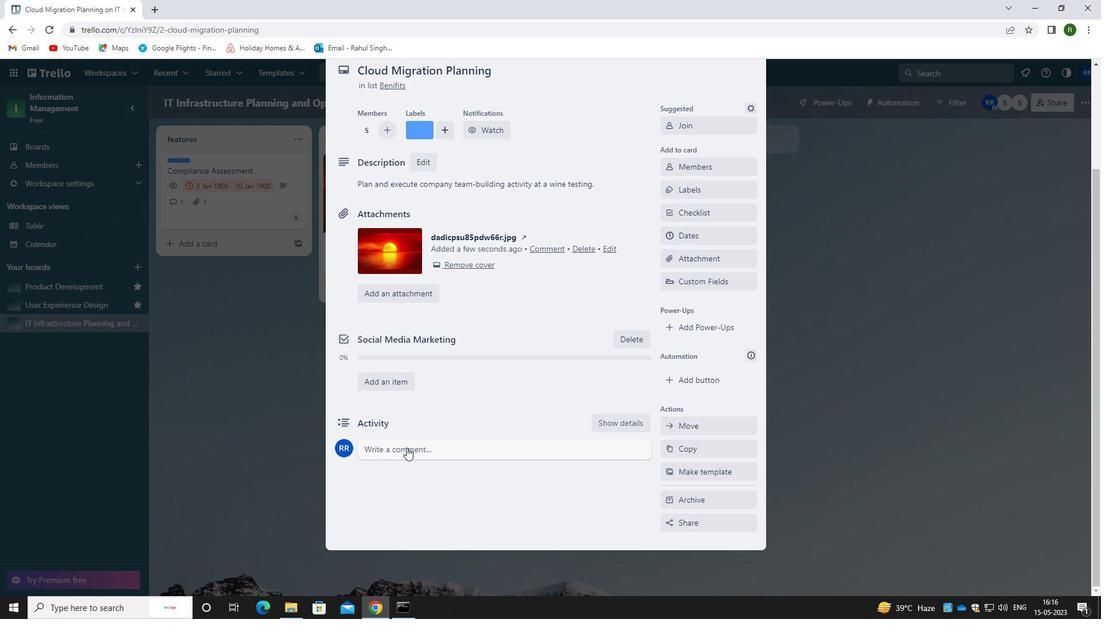 
Action: Mouse moved to (402, 490)
Screenshot: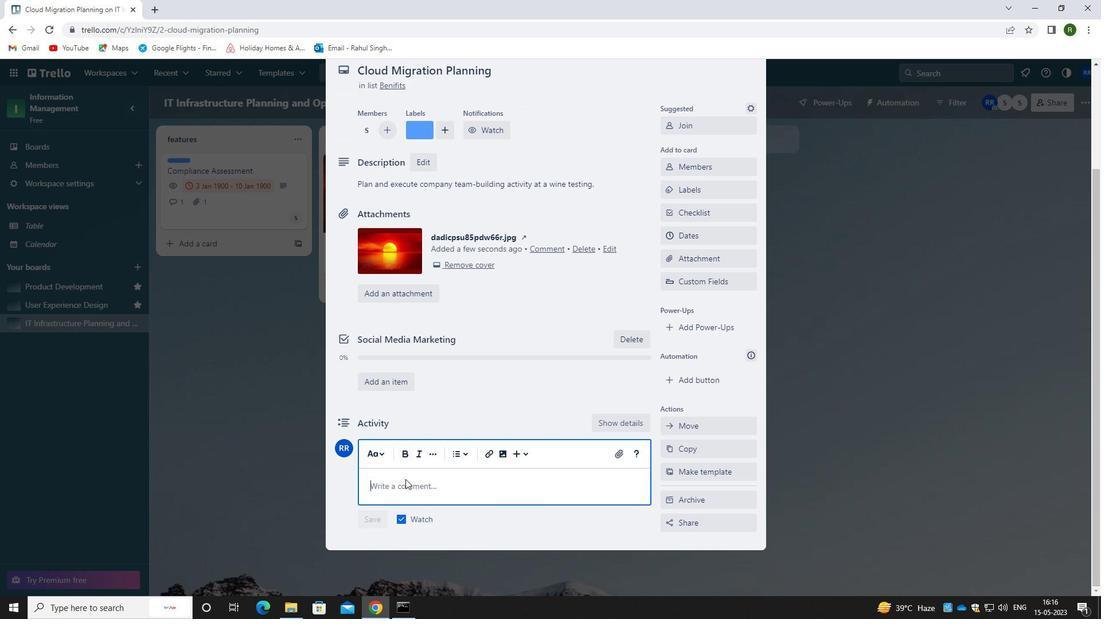 
Action: Mouse pressed left at (402, 490)
Screenshot: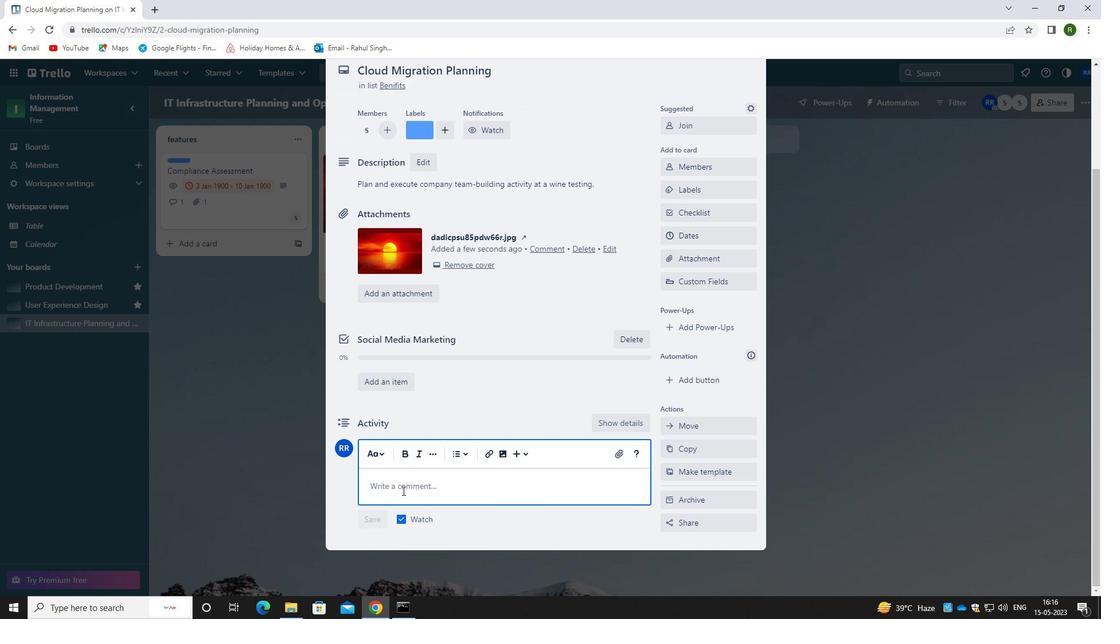 
Action: Key pressed <Key.caps_lock>T<Key.caps_lock>HIS<Key.space>TASK<Key.space>PRESENTS<Key.space>AN<Key.space>OPPORTUNITY<Key.space>TO<Key.space>DEMONSTRATE<Key.space>OUR<Key.space>LEADERSHIP<Key.space>AND<Key.space>DECISION-MAKING<Key.space>SKILLS,<Key.space>MAKING<Key.space>INFORMED<Key.space>CHOICES<Key.space>AND<Key.space>TAKING<Key.space>ACTION.
Screenshot: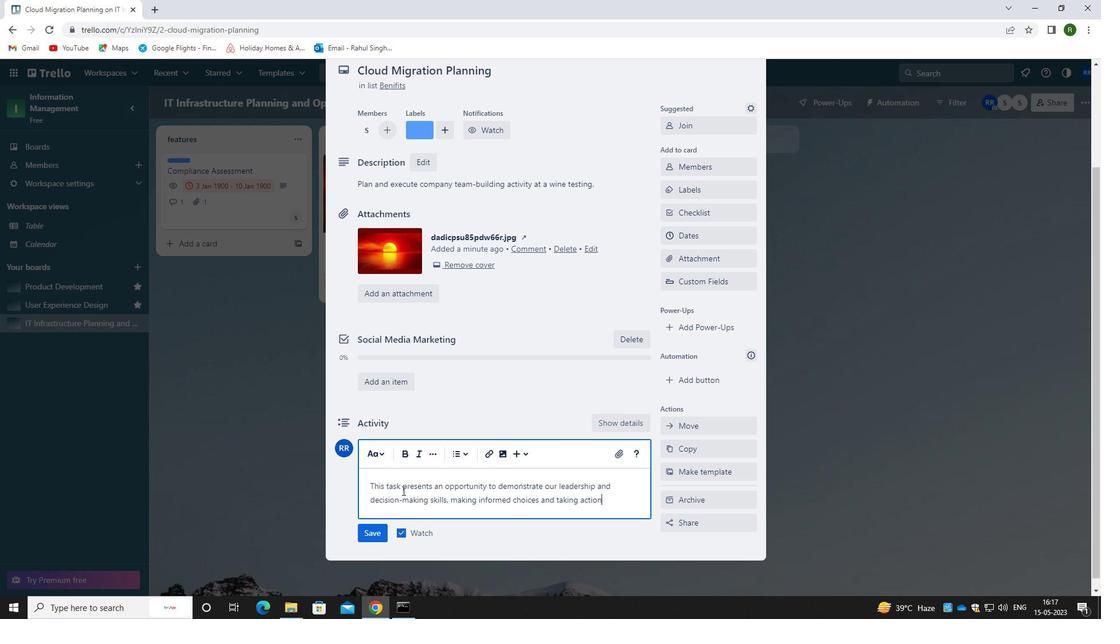 
Action: Mouse moved to (375, 532)
Screenshot: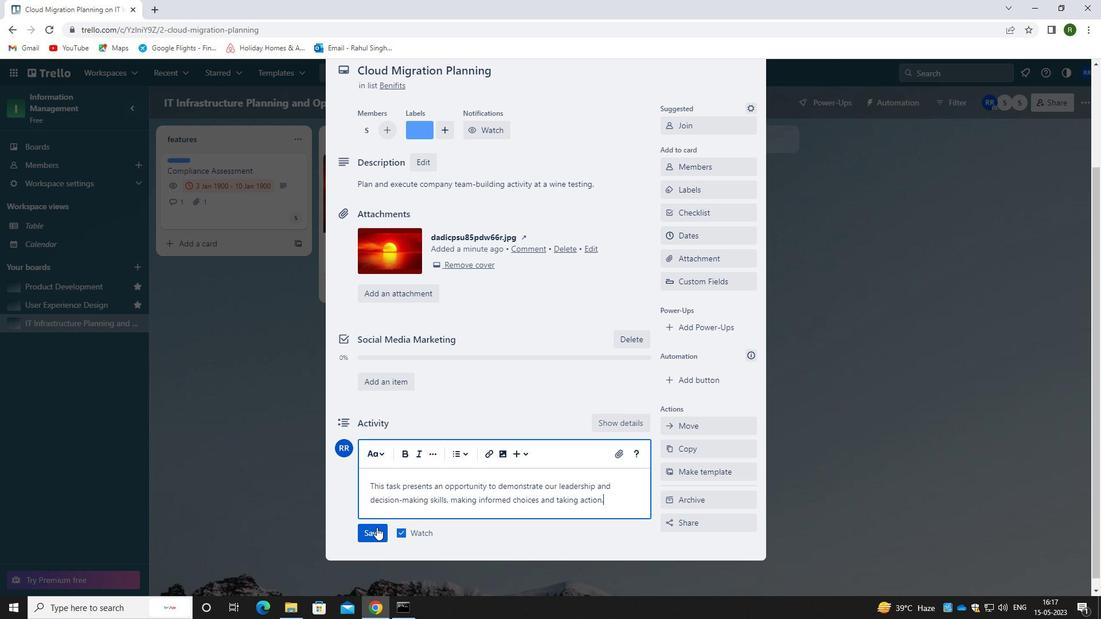 
Action: Mouse pressed left at (375, 532)
Screenshot: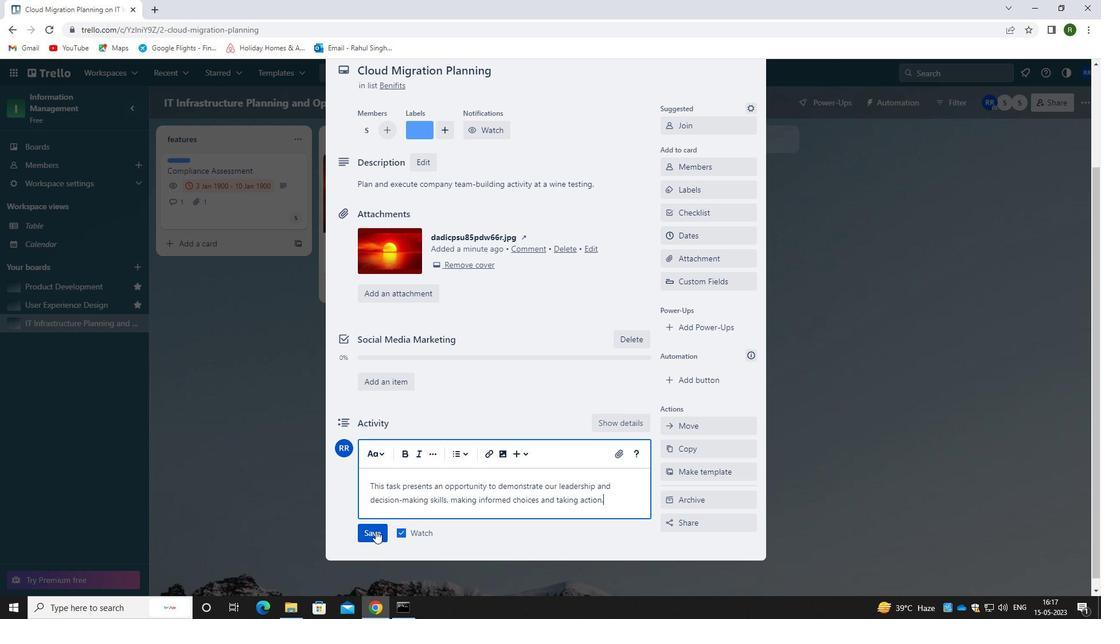 
Action: Mouse moved to (684, 240)
Screenshot: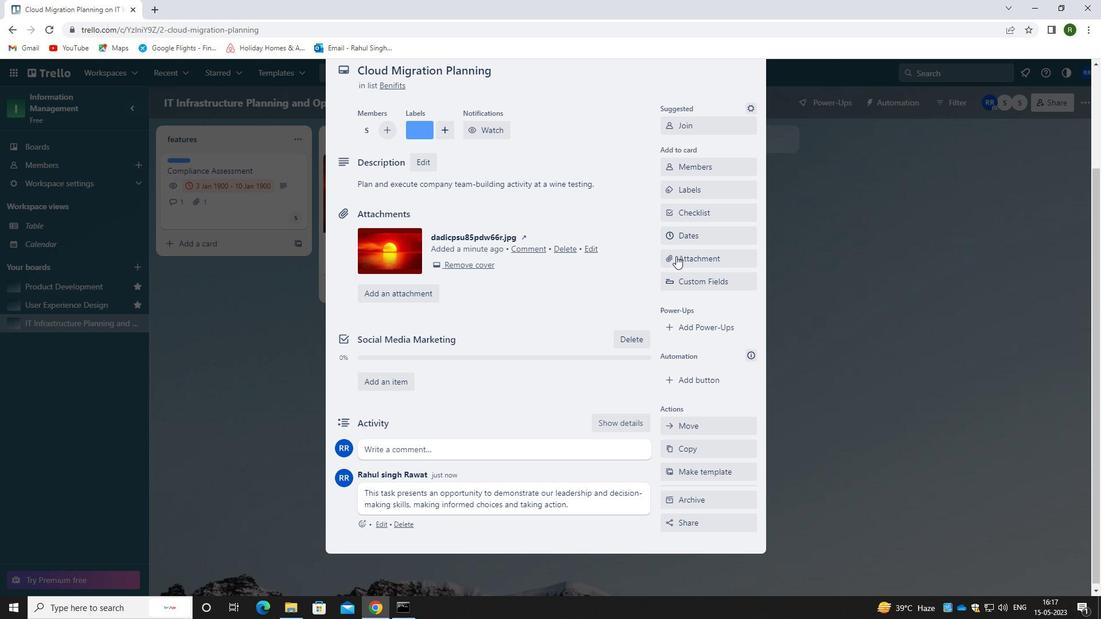 
Action: Mouse pressed left at (684, 240)
Screenshot: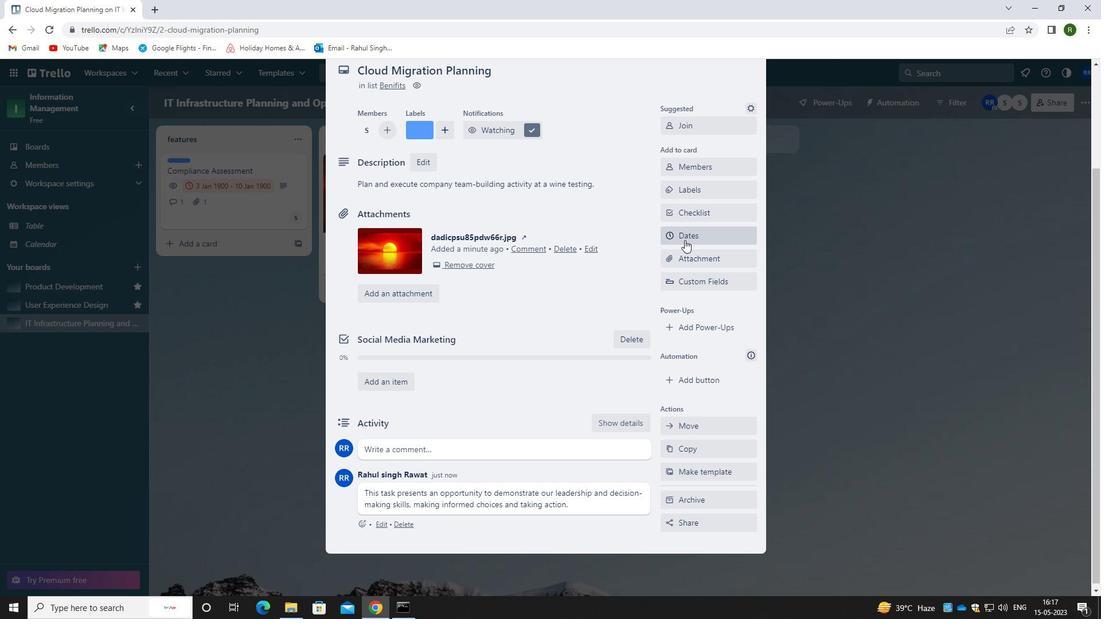 
Action: Mouse moved to (672, 306)
Screenshot: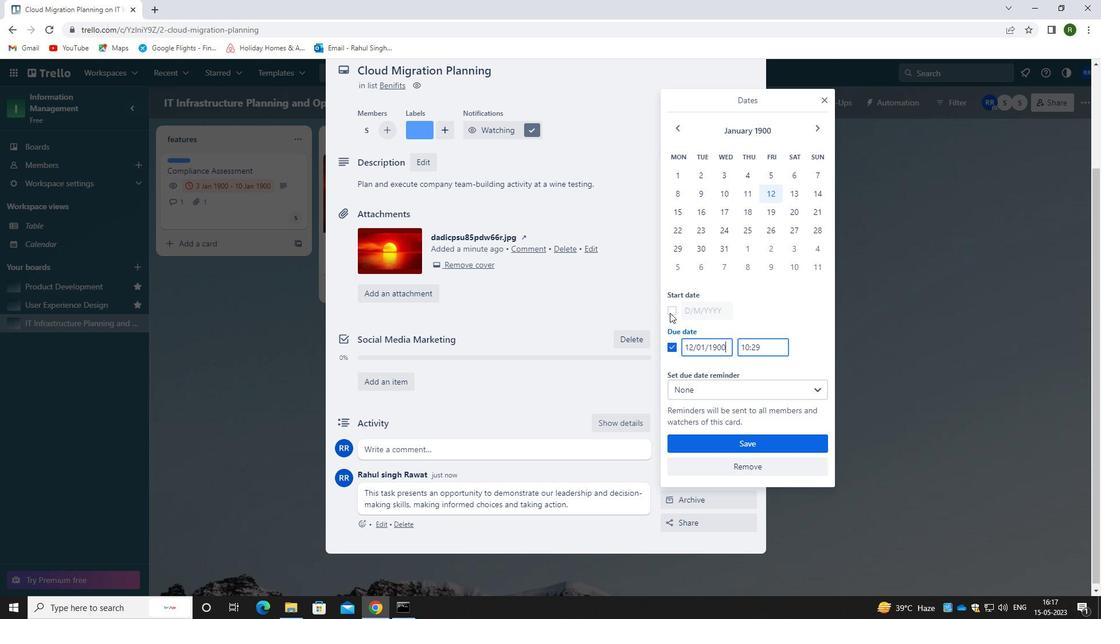 
Action: Mouse pressed left at (672, 306)
Screenshot: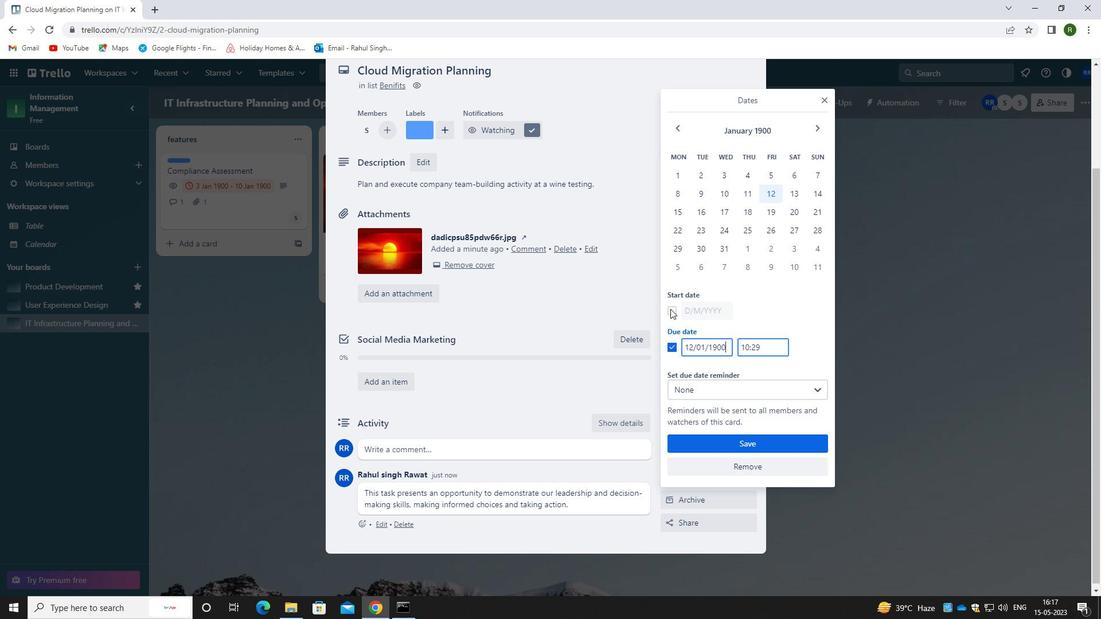 
Action: Mouse moved to (734, 308)
Screenshot: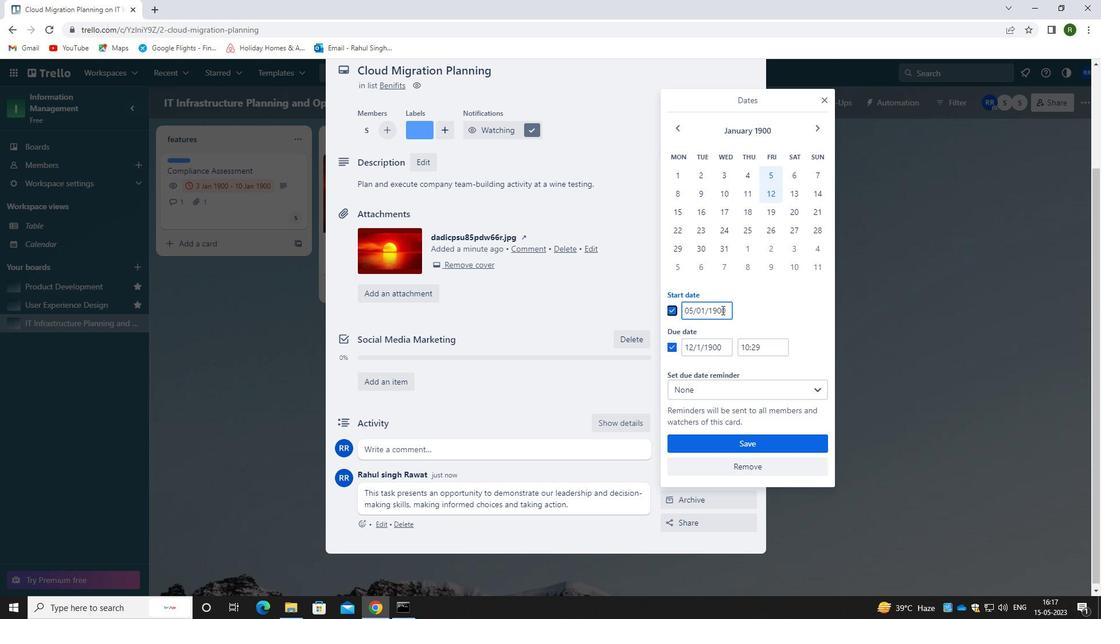 
Action: Mouse pressed left at (734, 308)
Screenshot: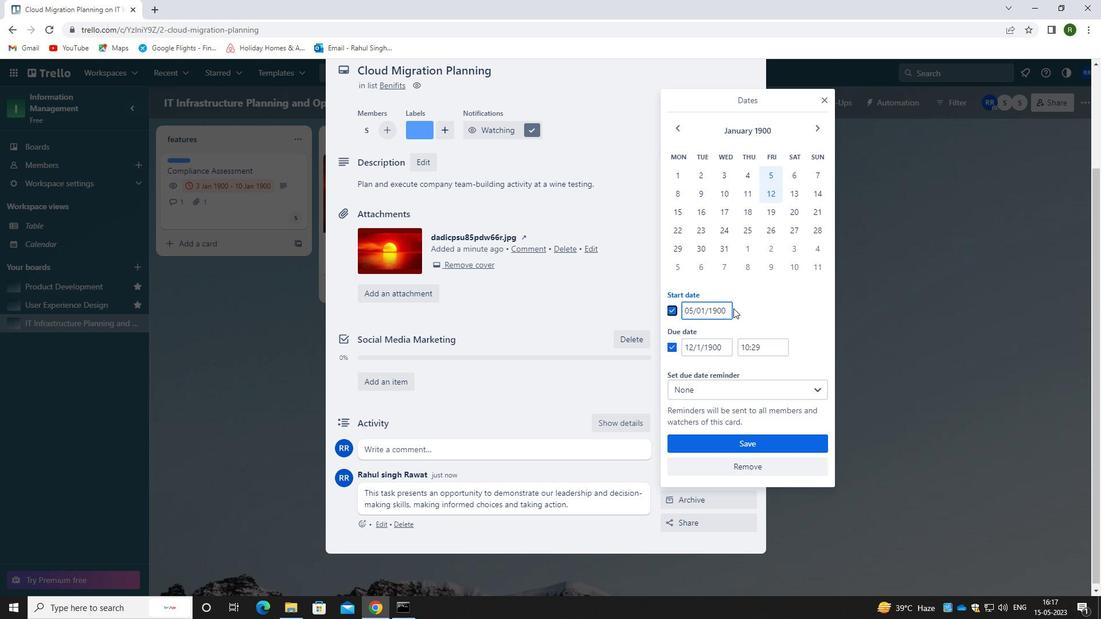 
Action: Mouse moved to (720, 307)
Screenshot: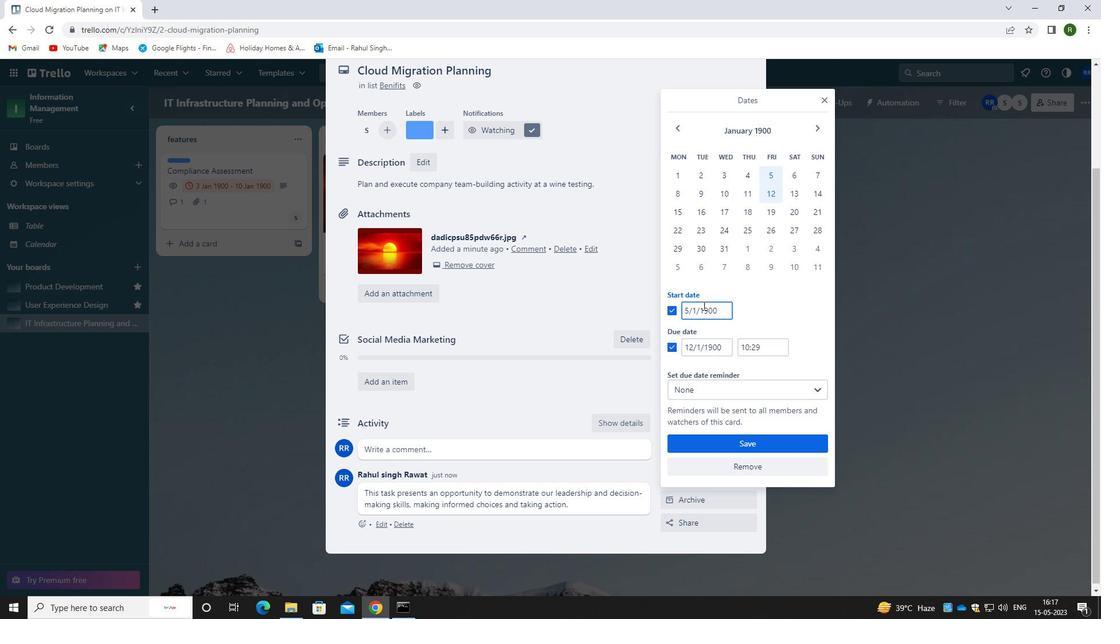 
Action: Mouse pressed left at (720, 307)
Screenshot: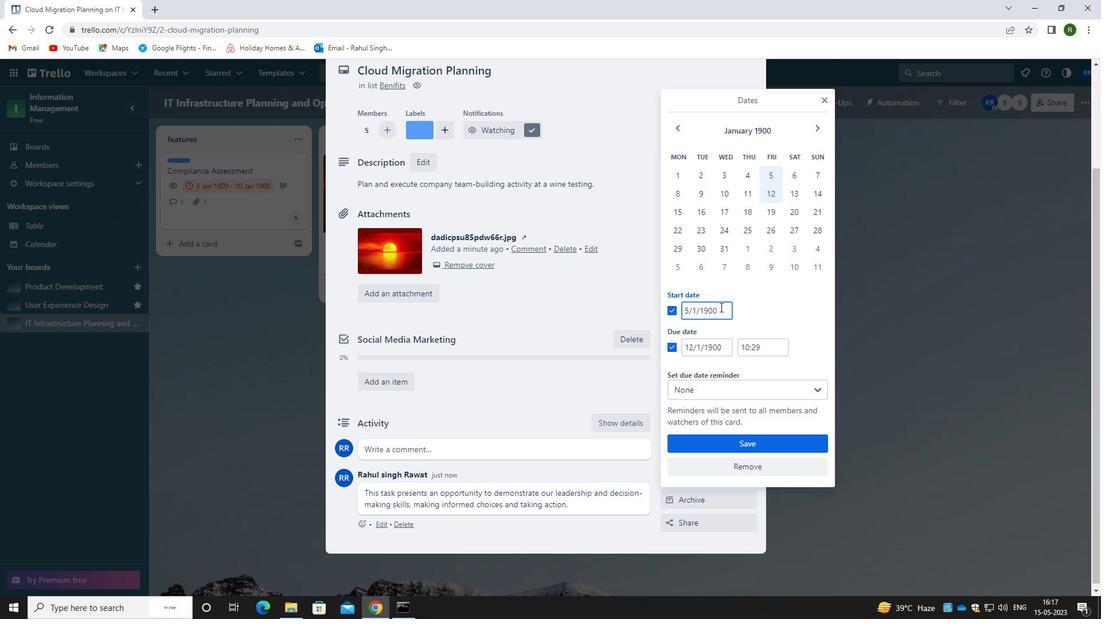 
Action: Mouse moved to (656, 318)
Screenshot: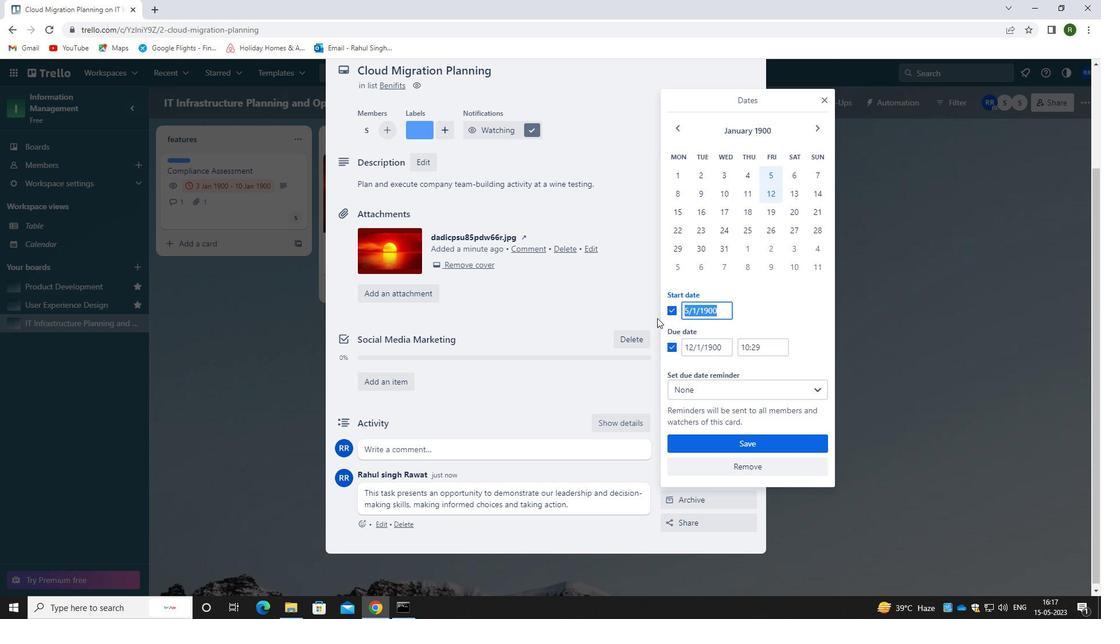 
Action: Key pressed 6/1/1900
Screenshot: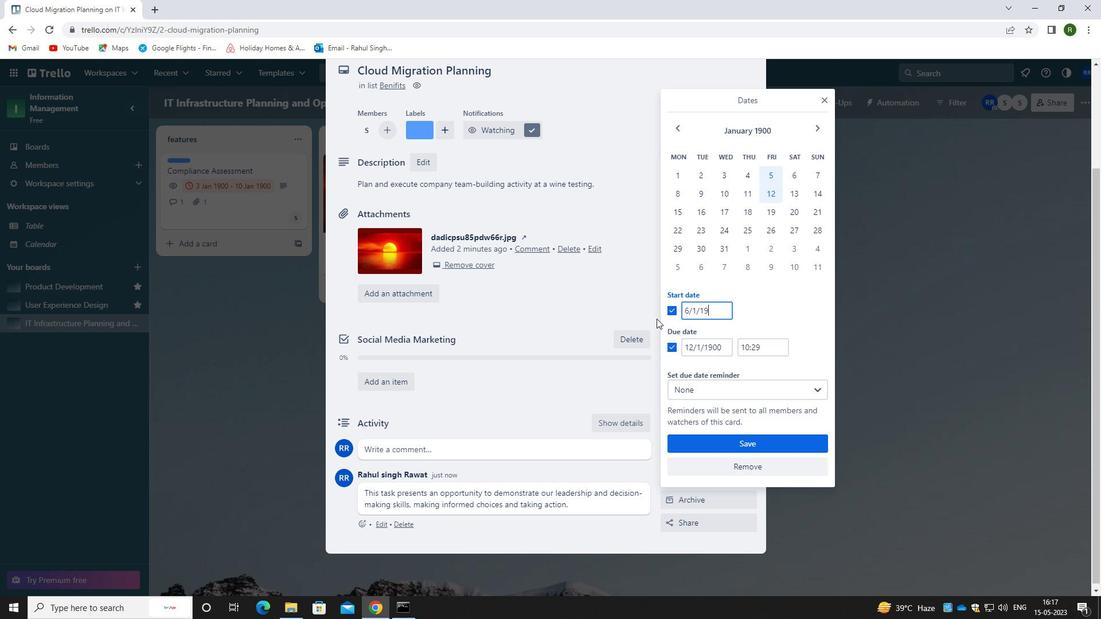
Action: Mouse moved to (731, 345)
Screenshot: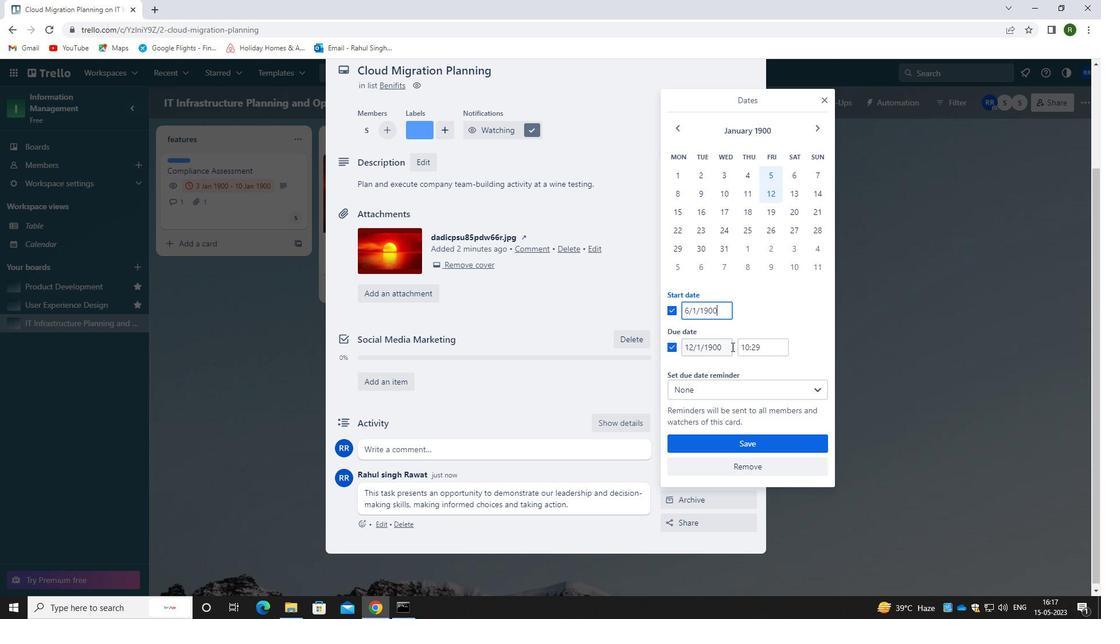 
Action: Mouse pressed left at (731, 345)
Screenshot: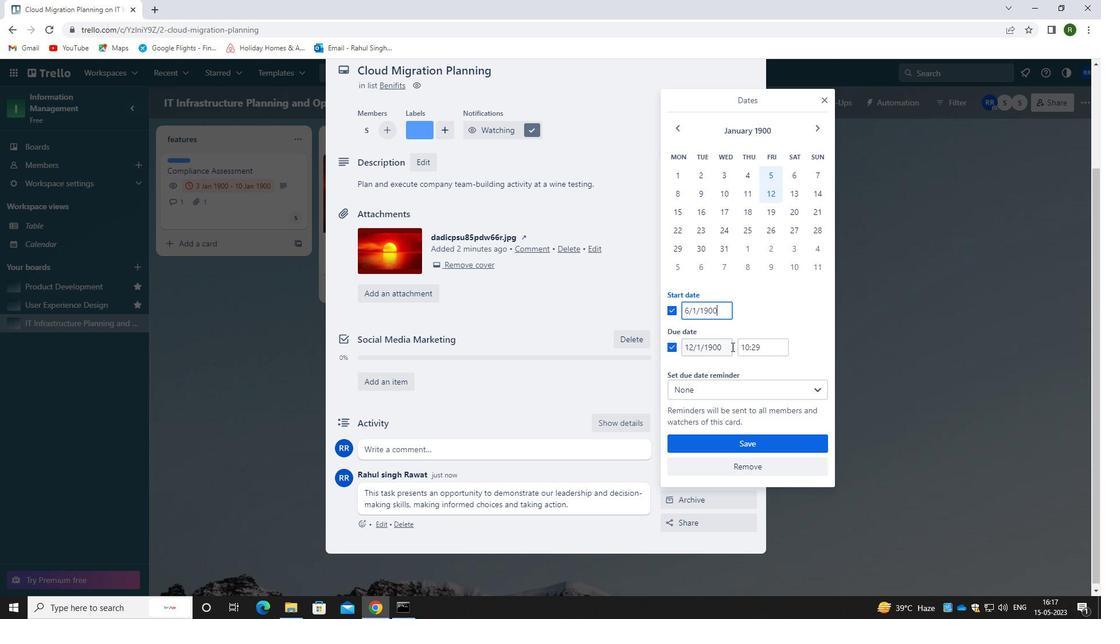 
Action: Mouse moved to (680, 351)
Screenshot: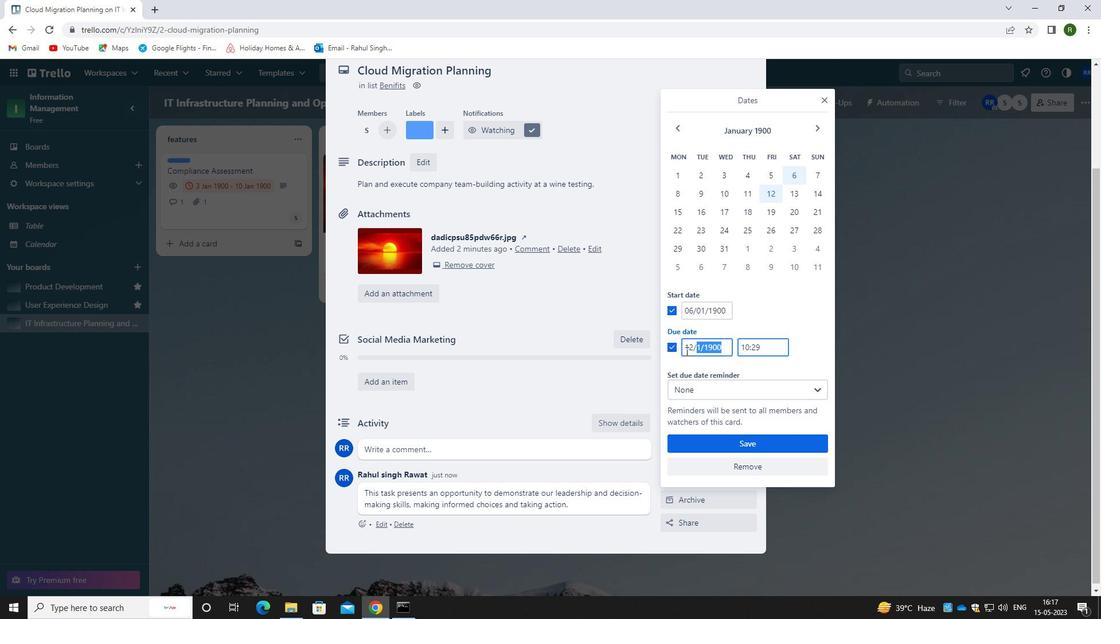 
Action: Key pressed 13/1/1900
Screenshot: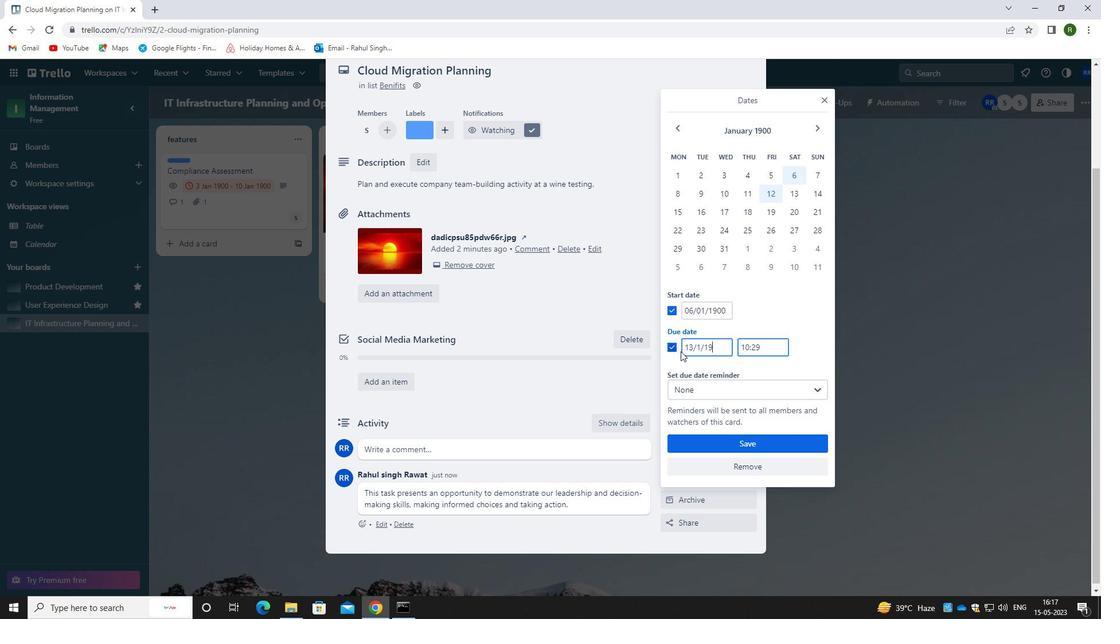 
Action: Mouse moved to (743, 440)
Screenshot: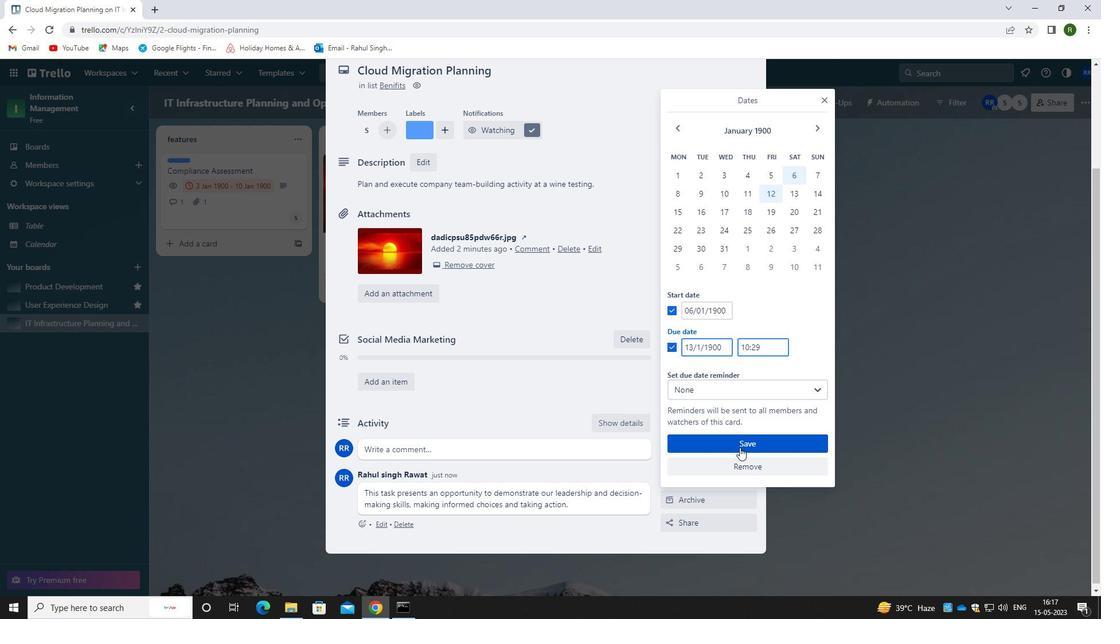 
Action: Mouse pressed left at (743, 440)
Screenshot: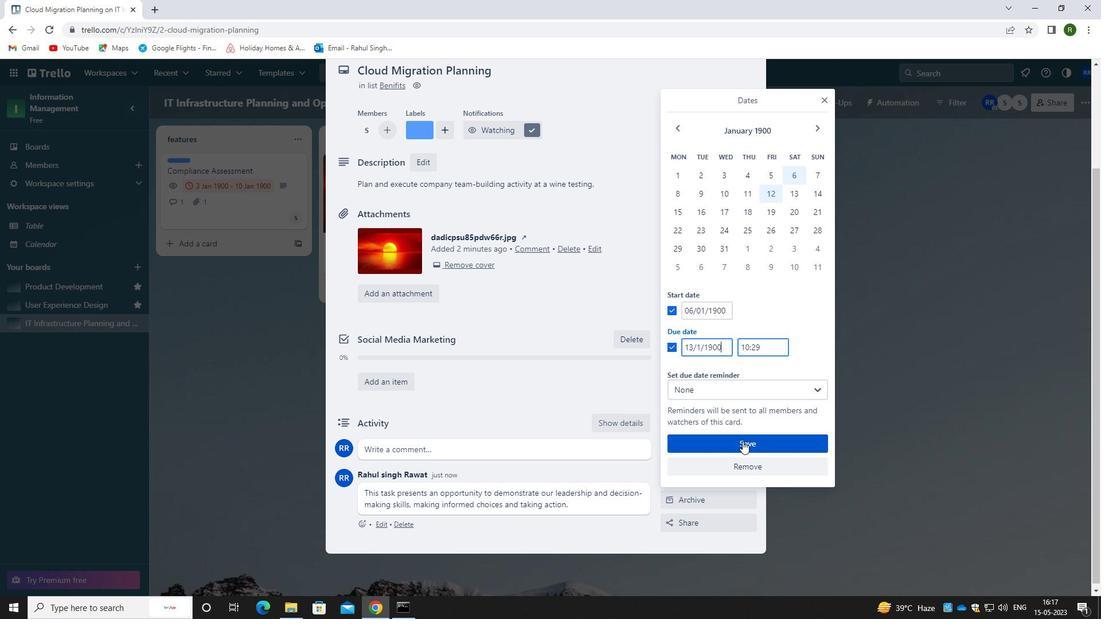 
Action: Mouse moved to (623, 332)
Screenshot: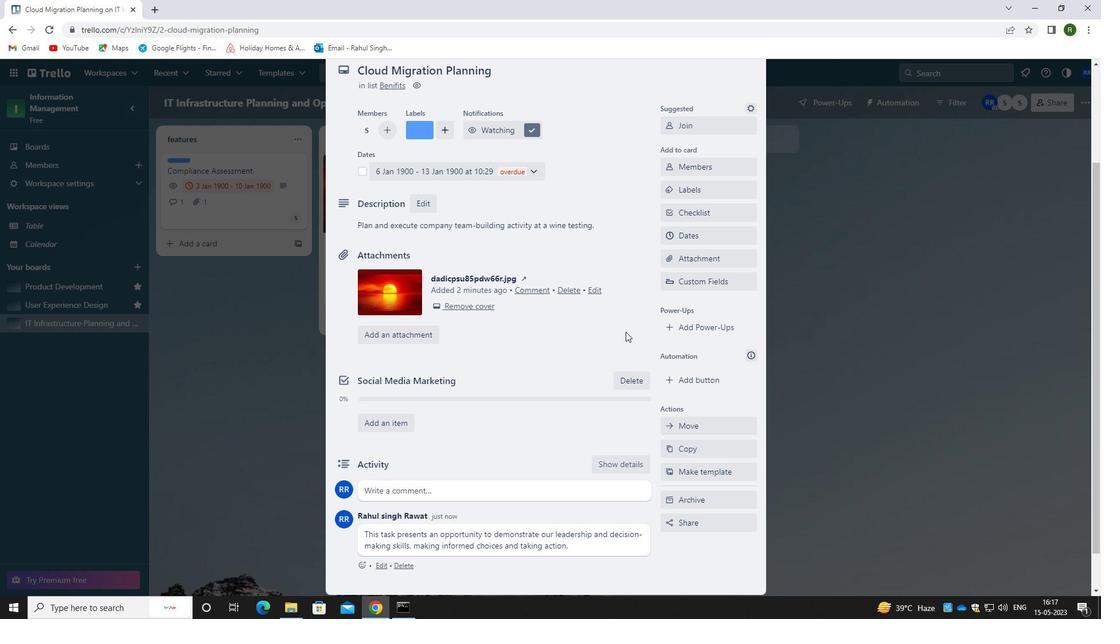 
Action: Mouse scrolled (623, 332) with delta (0, 0)
Screenshot: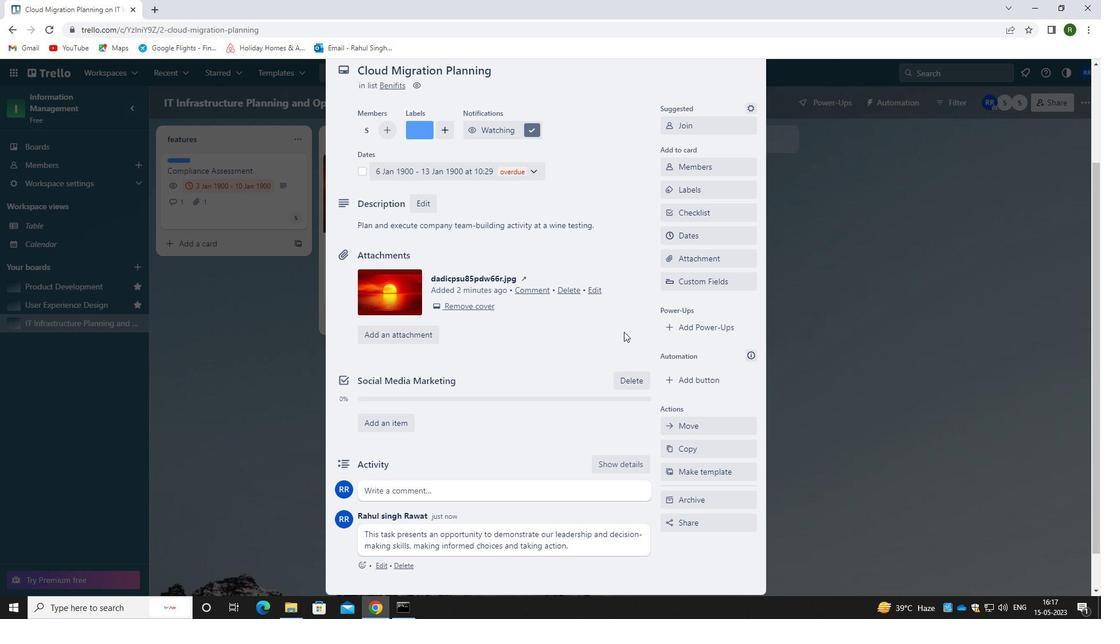 
Action: Mouse scrolled (623, 332) with delta (0, 0)
Screenshot: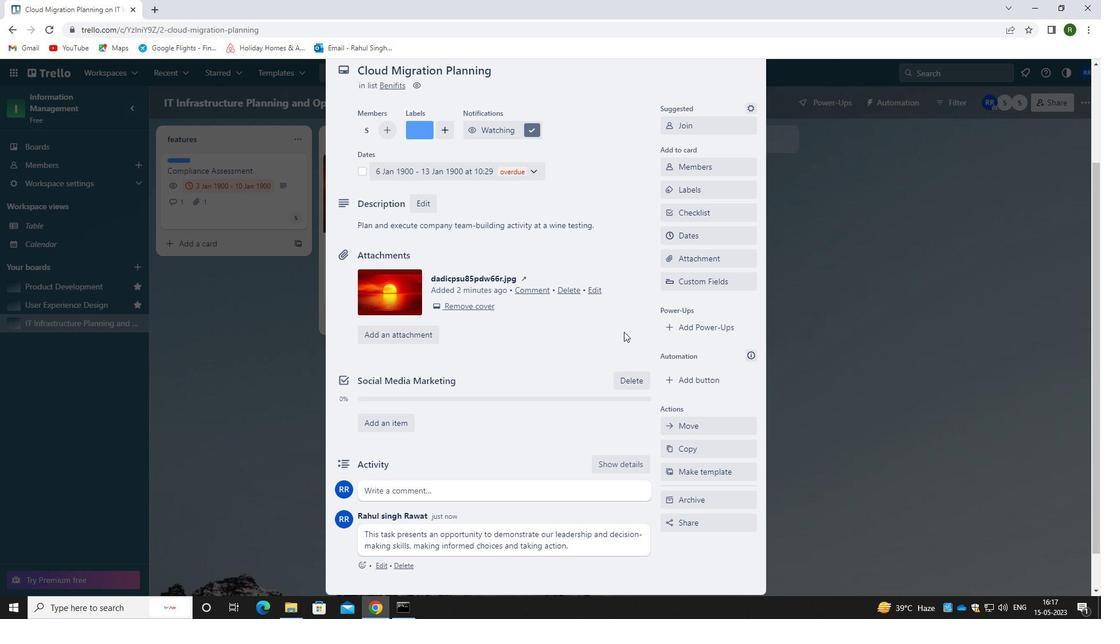 
Action: Mouse moved to (623, 330)
Screenshot: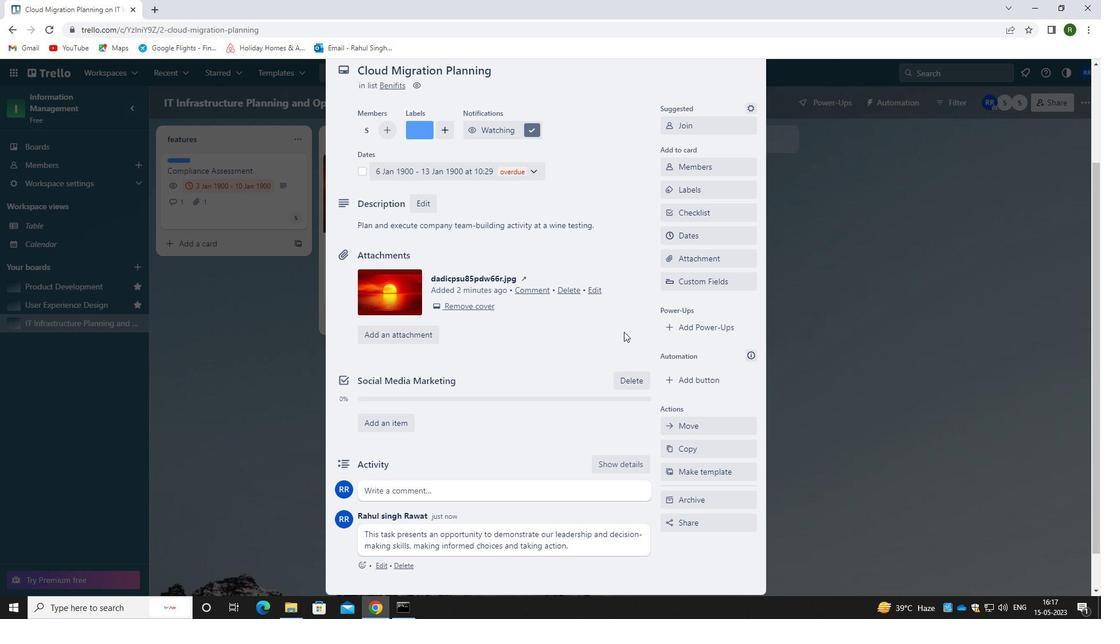 
